 Task: Create a due date automation trigger when advanced on, the moment a card is due add fields without custom field "Resume" set to a date less than 1 working days from now.
Action: Mouse moved to (906, 274)
Screenshot: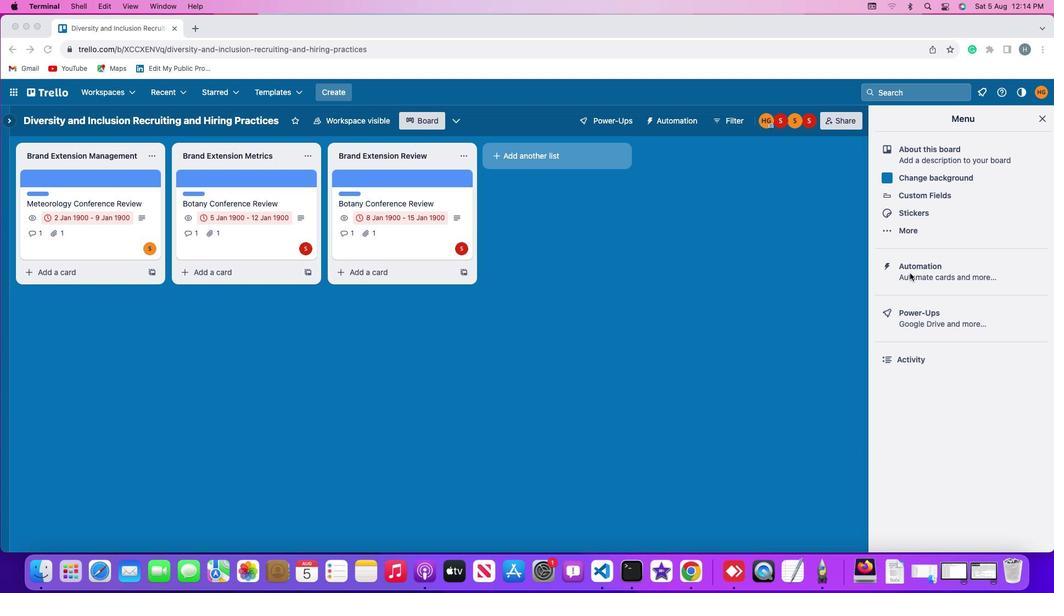
Action: Mouse pressed left at (906, 274)
Screenshot: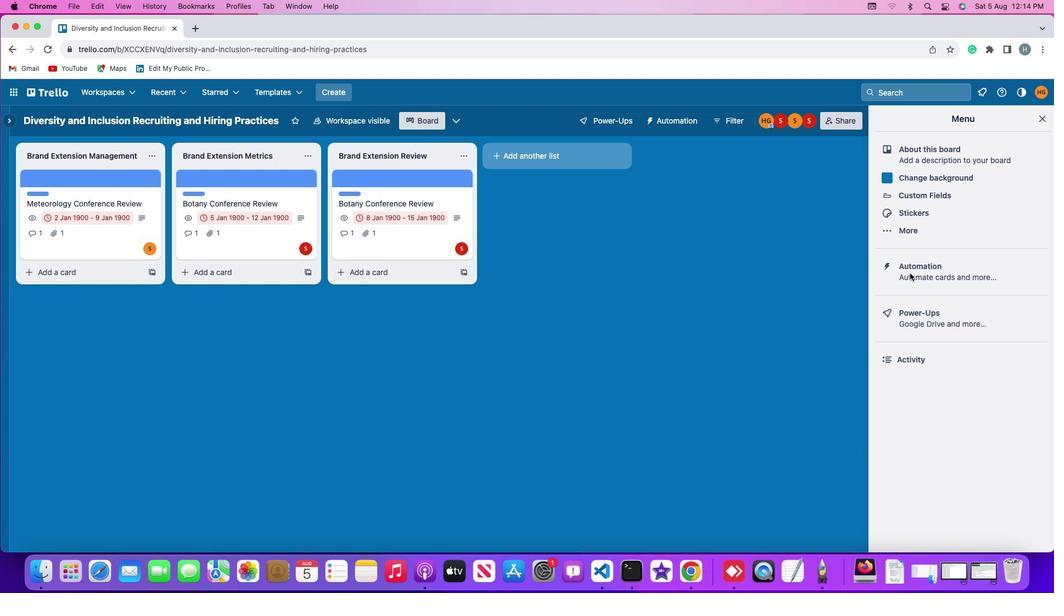 
Action: Mouse moved to (906, 274)
Screenshot: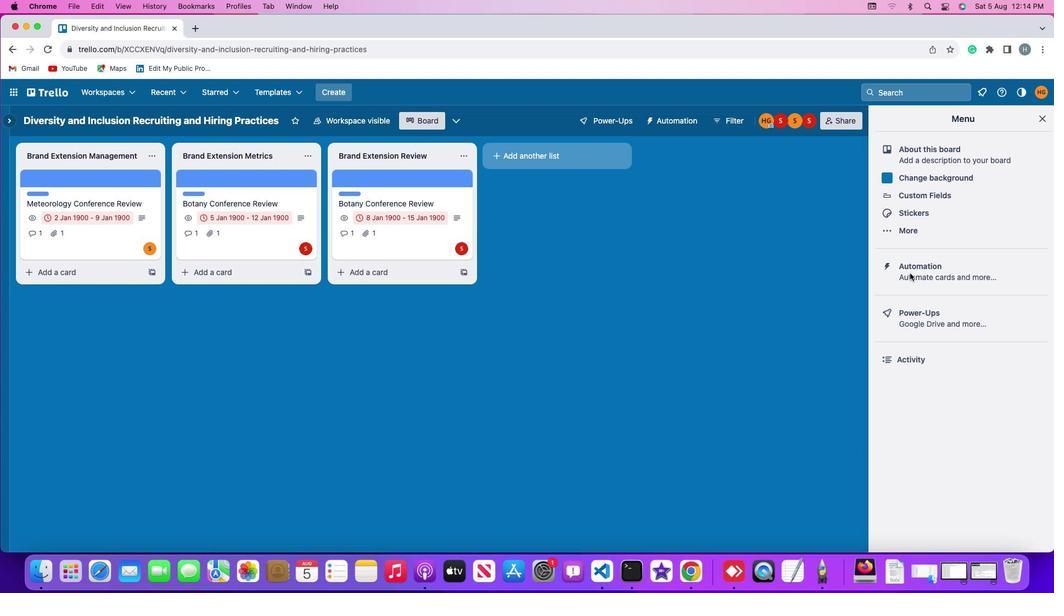 
Action: Mouse pressed left at (906, 274)
Screenshot: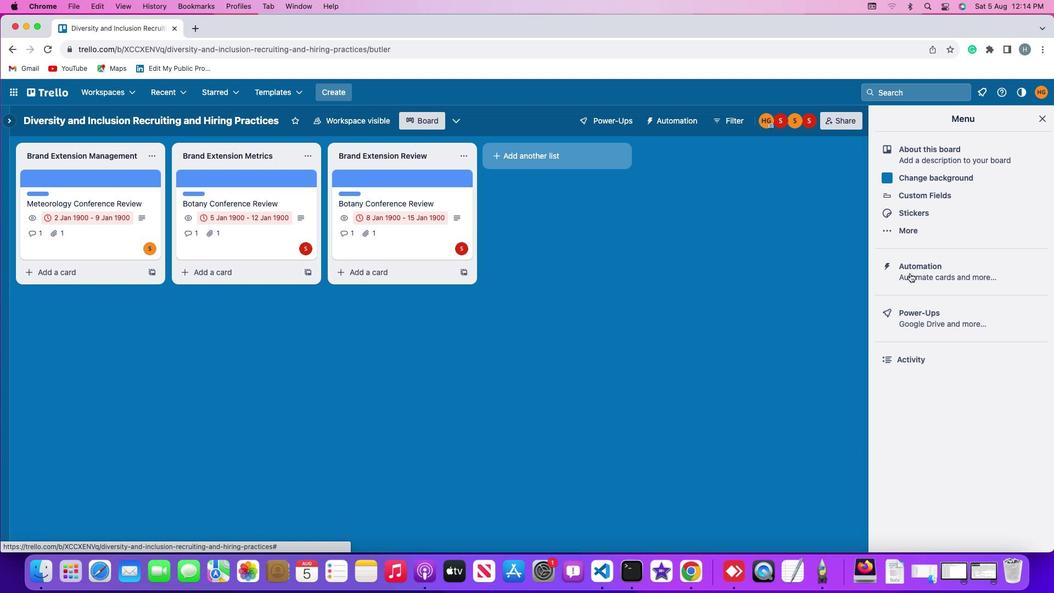 
Action: Mouse moved to (86, 263)
Screenshot: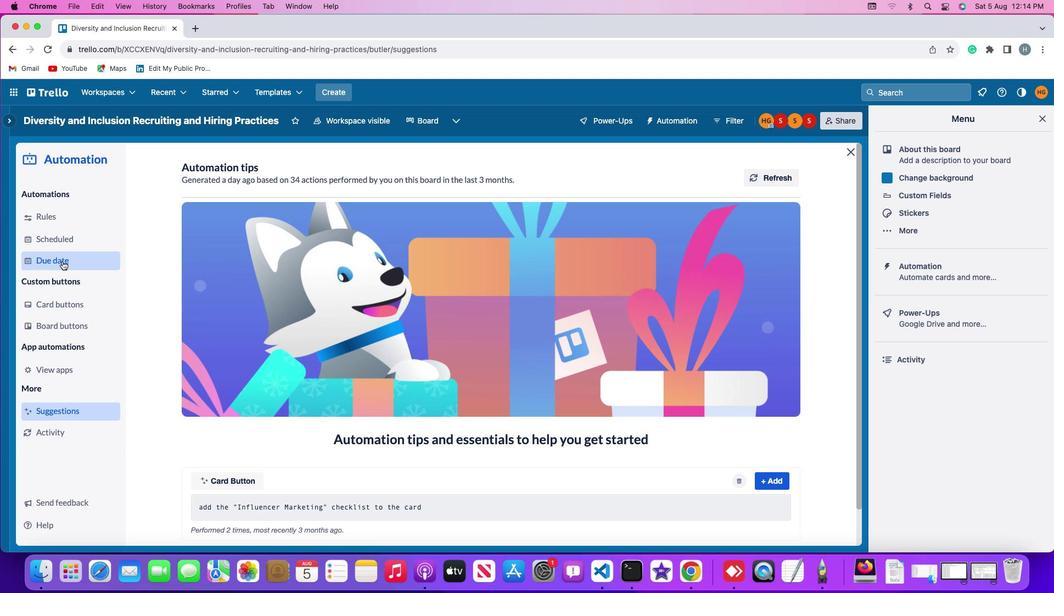 
Action: Mouse pressed left at (86, 263)
Screenshot: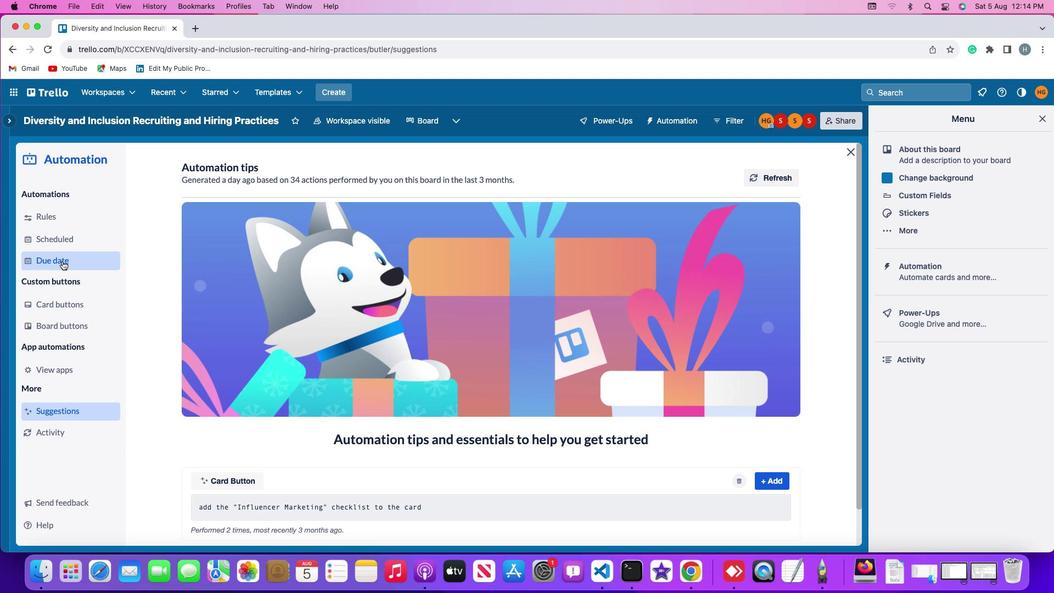 
Action: Mouse moved to (726, 166)
Screenshot: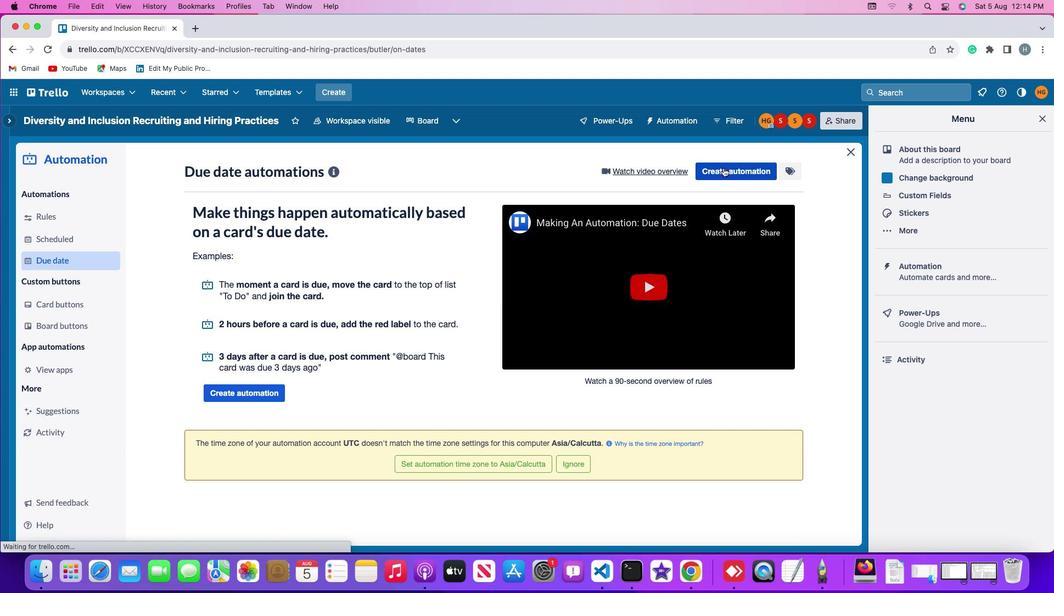 
Action: Mouse pressed left at (726, 166)
Screenshot: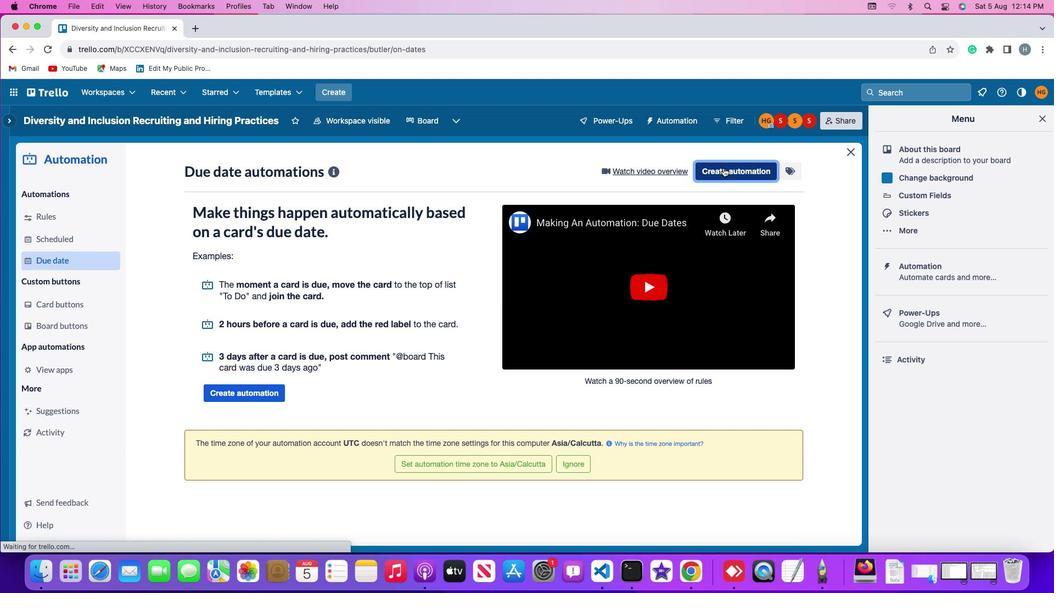 
Action: Mouse moved to (544, 278)
Screenshot: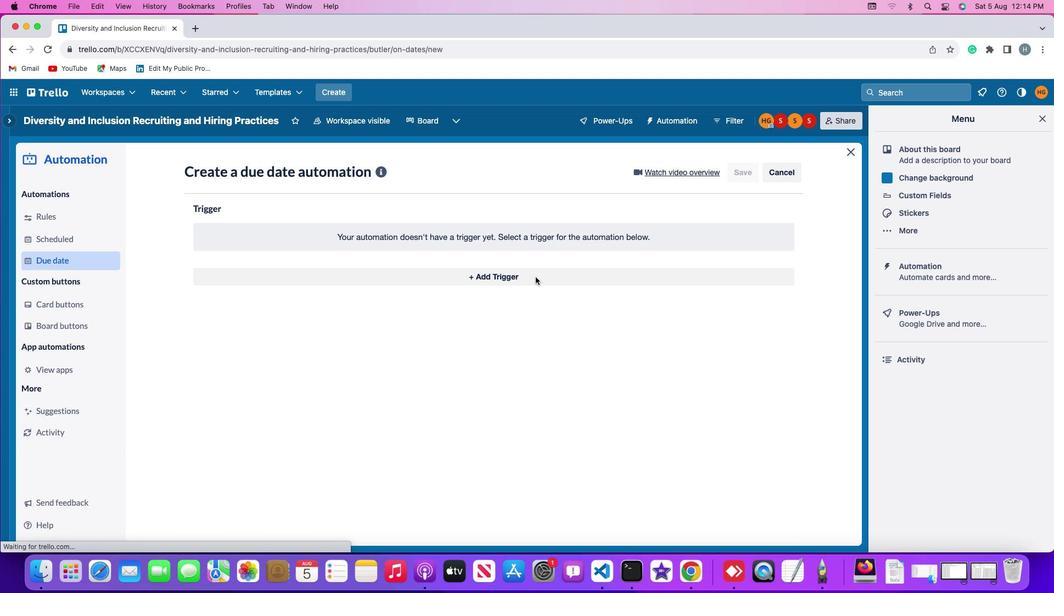 
Action: Mouse pressed left at (544, 278)
Screenshot: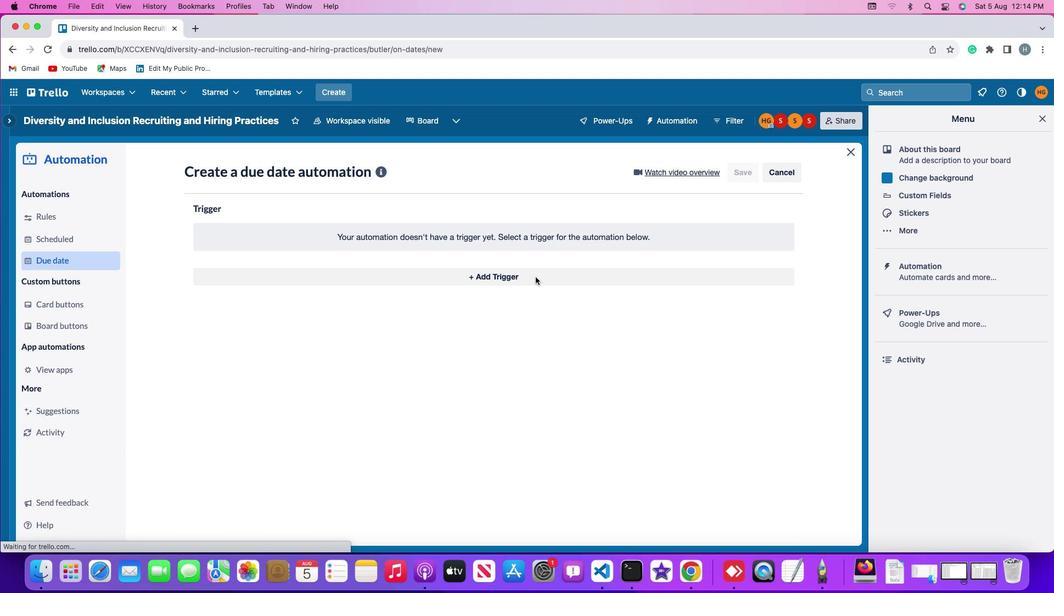 
Action: Mouse moved to (239, 407)
Screenshot: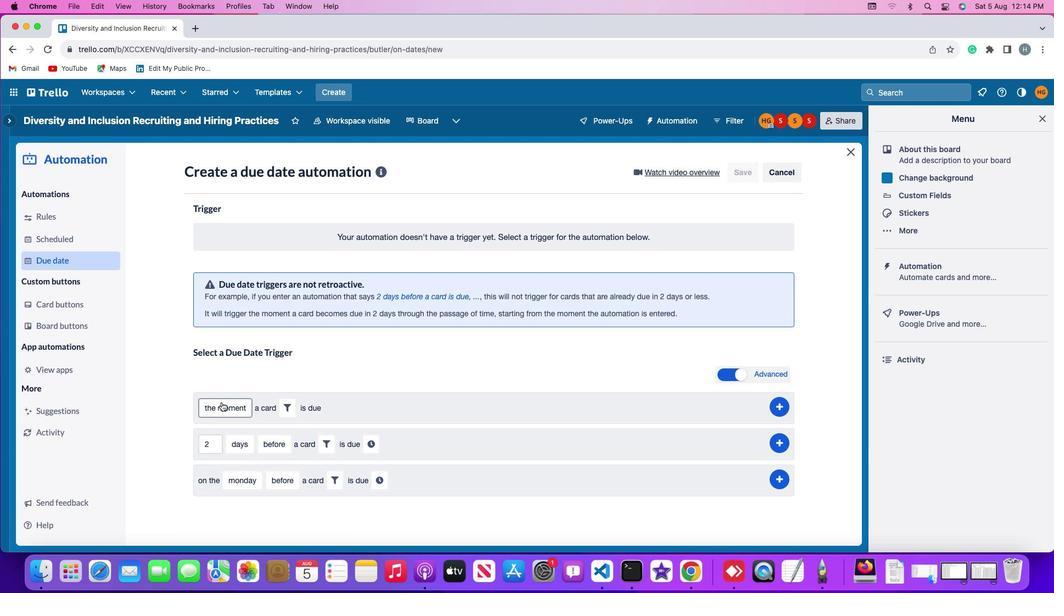 
Action: Mouse pressed left at (239, 407)
Screenshot: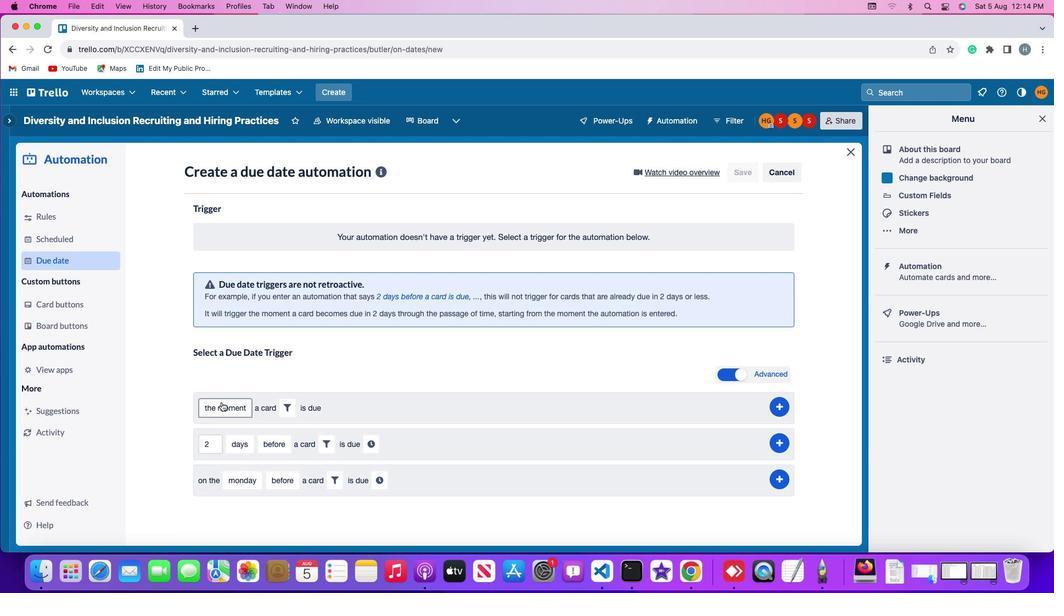 
Action: Mouse moved to (252, 432)
Screenshot: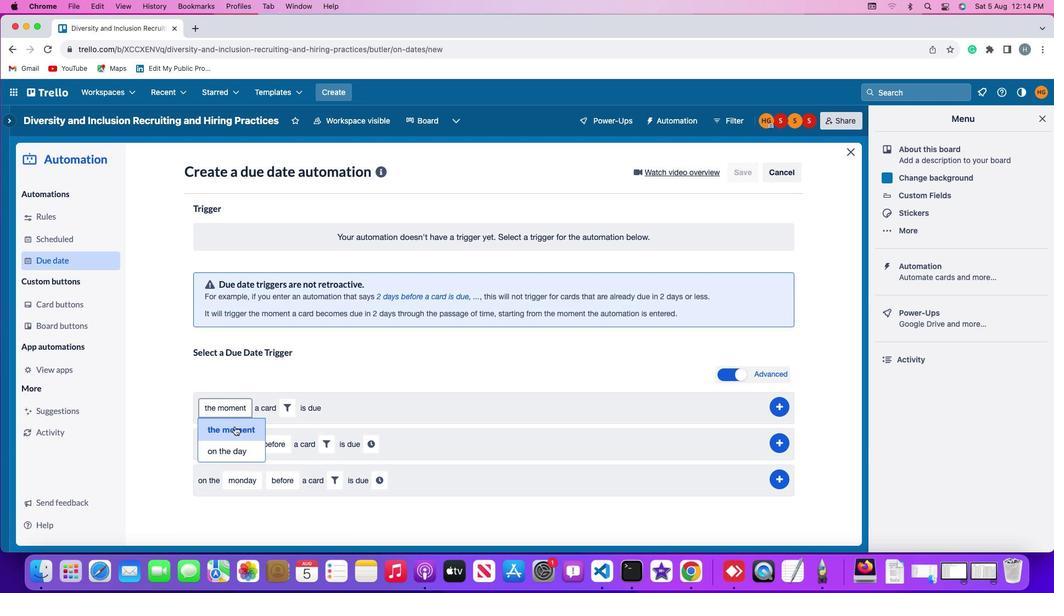 
Action: Mouse pressed left at (252, 432)
Screenshot: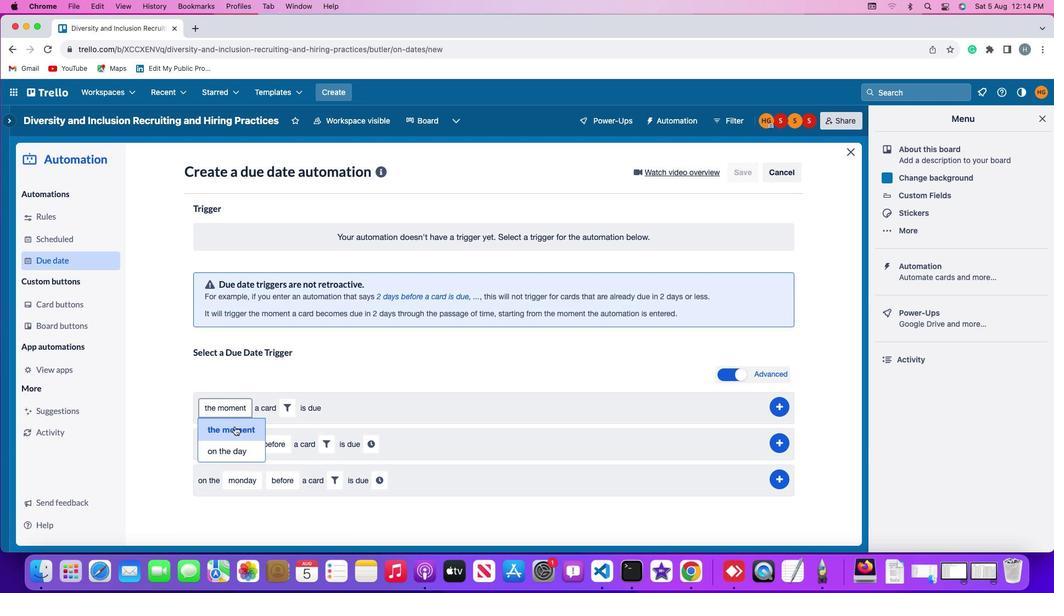 
Action: Mouse moved to (303, 418)
Screenshot: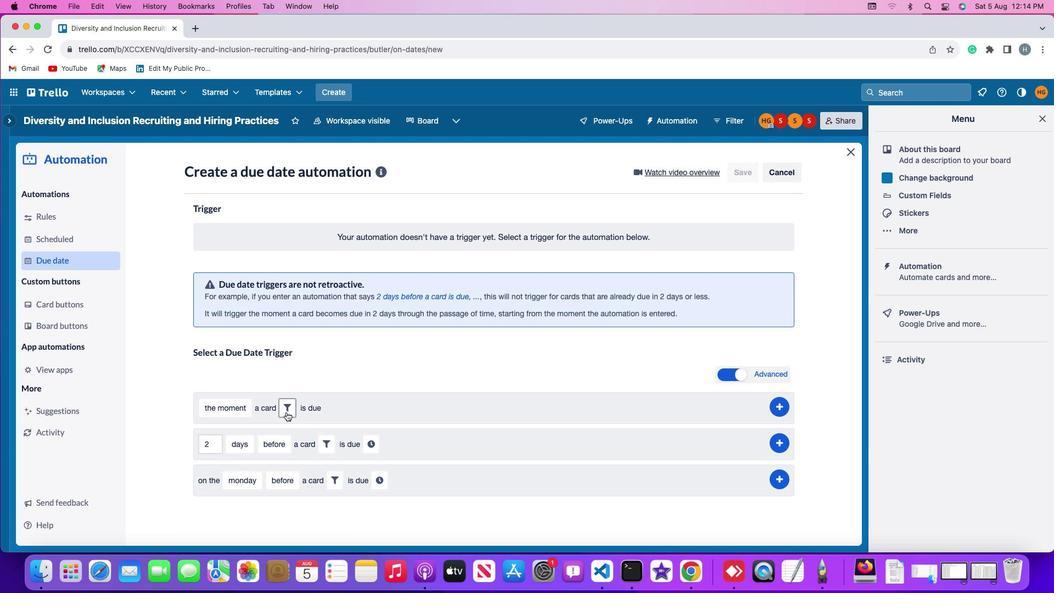 
Action: Mouse pressed left at (303, 418)
Screenshot: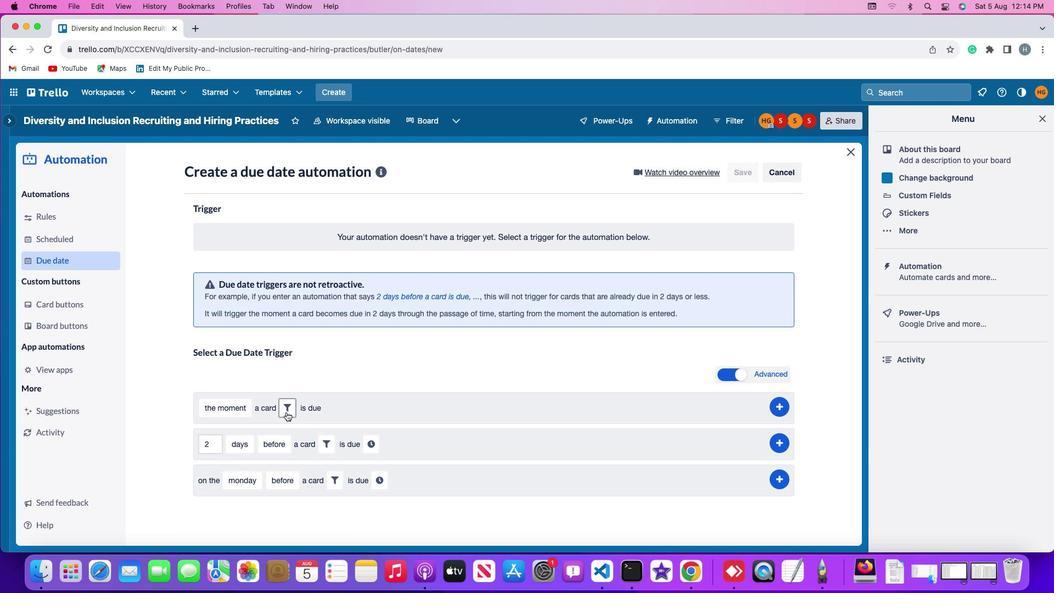
Action: Mouse moved to (476, 450)
Screenshot: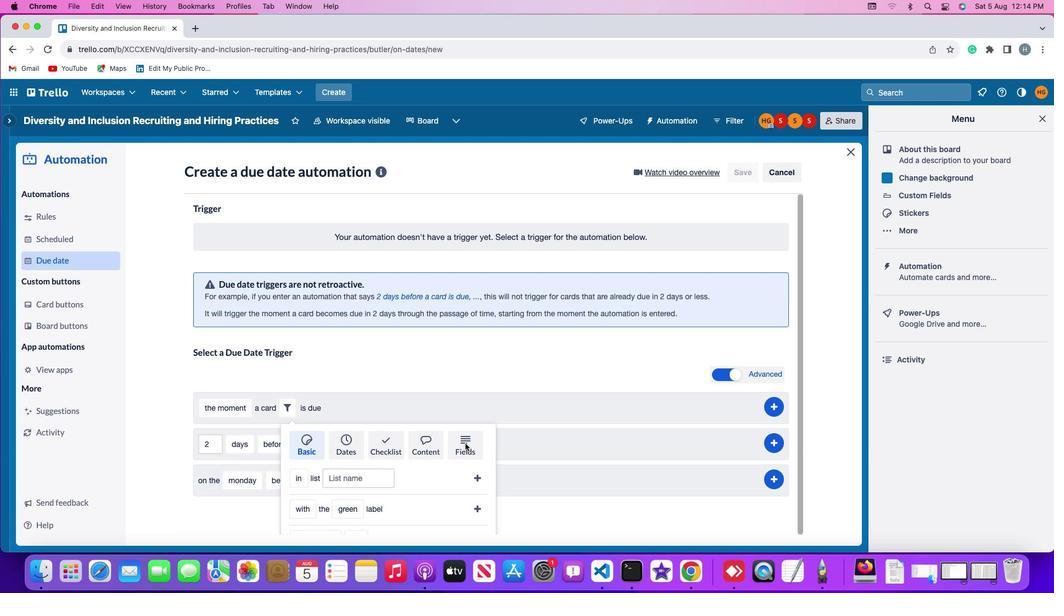 
Action: Mouse pressed left at (476, 450)
Screenshot: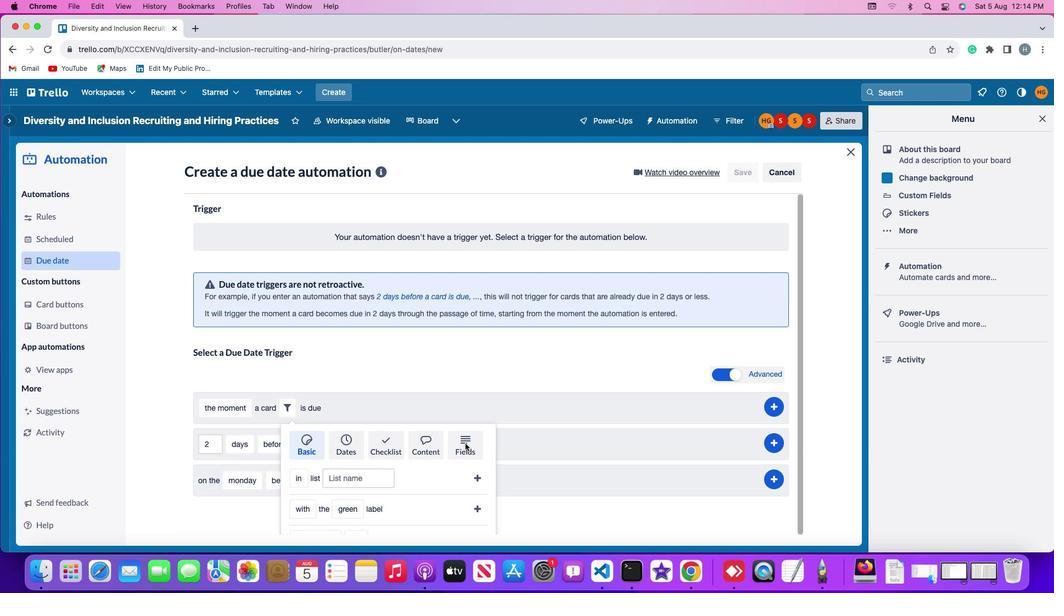 
Action: Mouse moved to (474, 453)
Screenshot: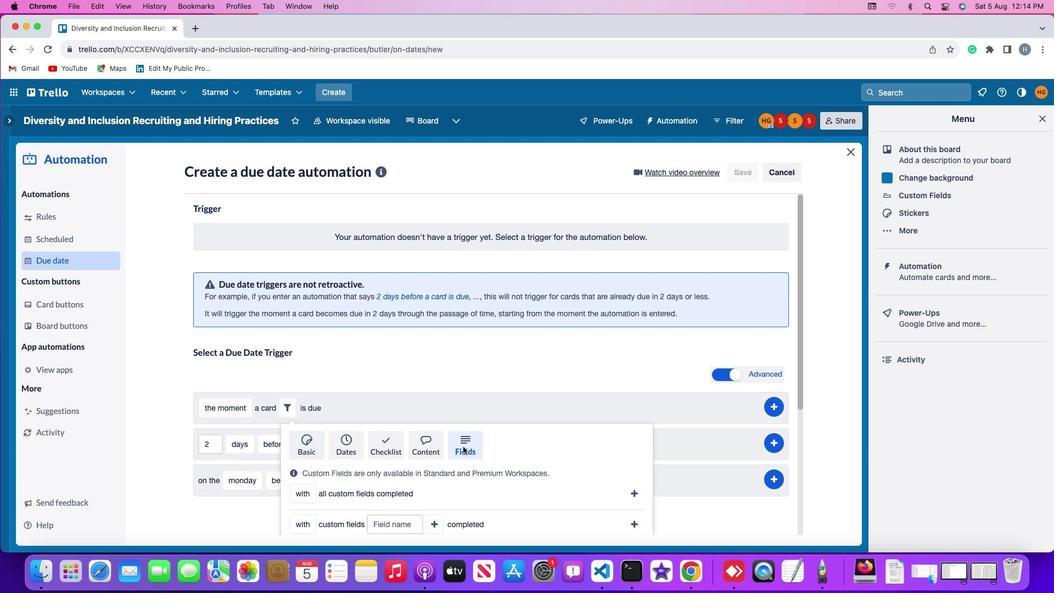
Action: Mouse scrolled (474, 453) with delta (25, -6)
Screenshot: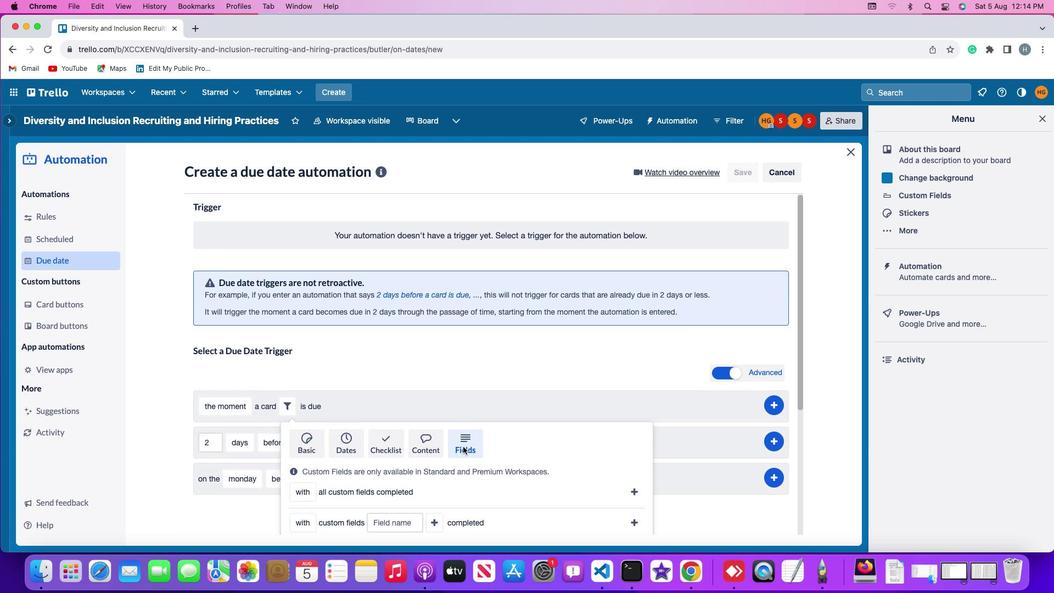 
Action: Mouse scrolled (474, 453) with delta (25, -6)
Screenshot: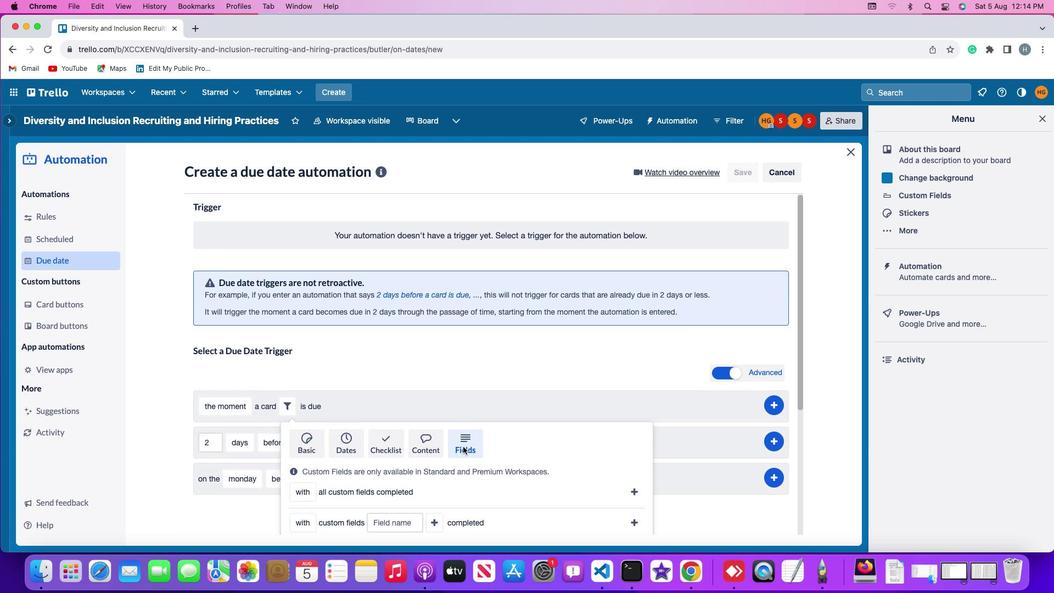 
Action: Mouse scrolled (474, 453) with delta (25, -7)
Screenshot: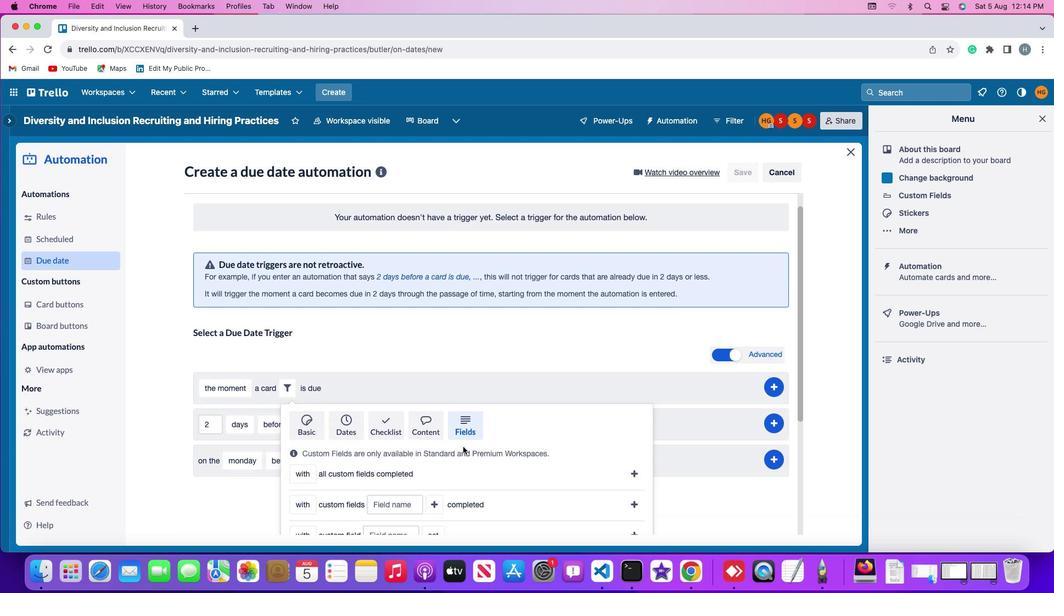 
Action: Mouse scrolled (474, 453) with delta (25, -8)
Screenshot: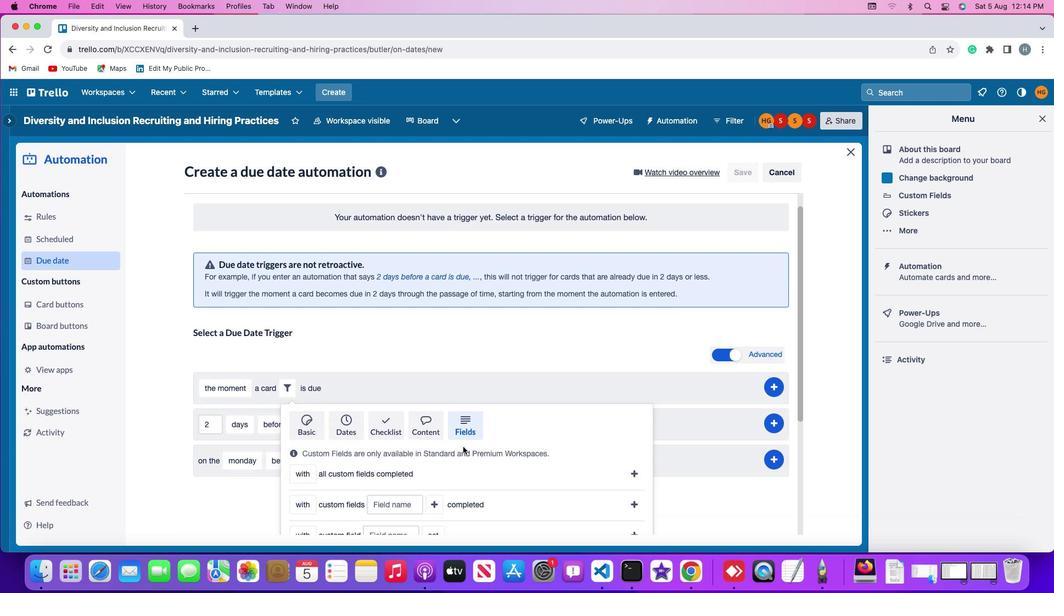 
Action: Mouse scrolled (474, 453) with delta (25, -8)
Screenshot: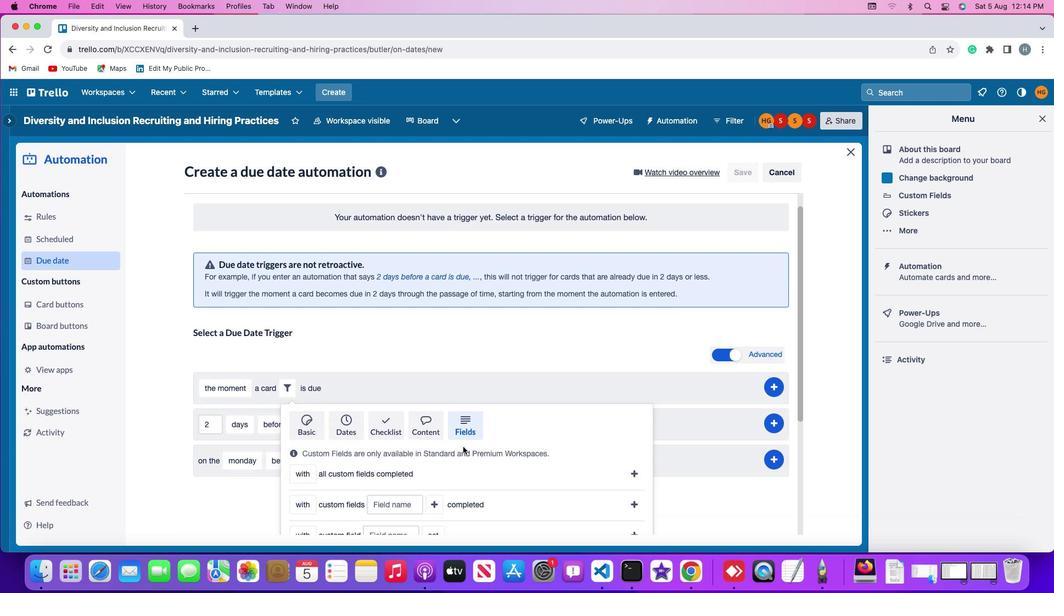 
Action: Mouse scrolled (474, 453) with delta (25, -9)
Screenshot: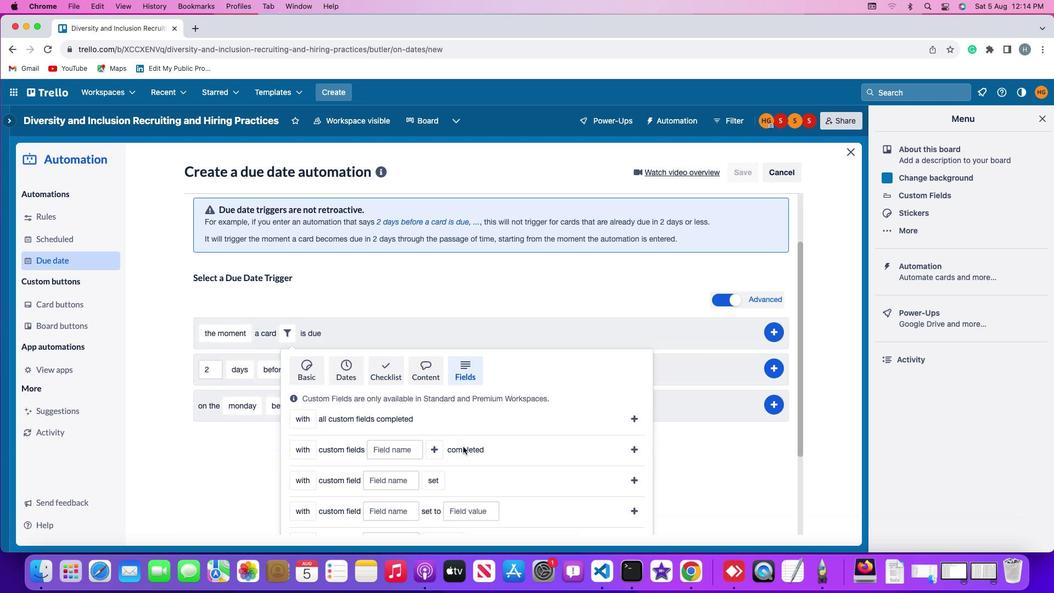 
Action: Mouse scrolled (474, 453) with delta (25, -9)
Screenshot: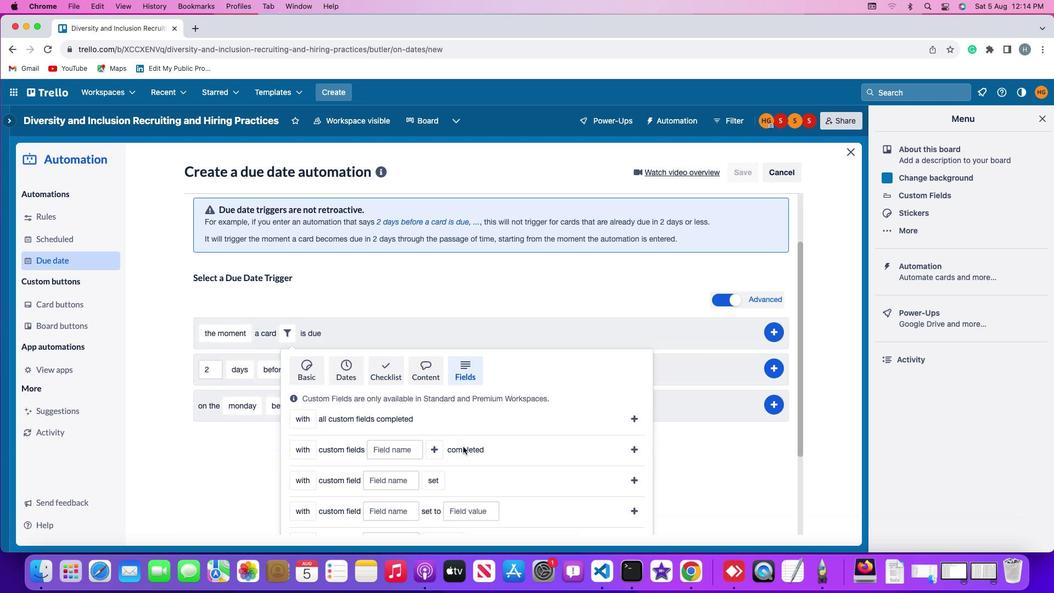 
Action: Mouse scrolled (474, 453) with delta (25, -6)
Screenshot: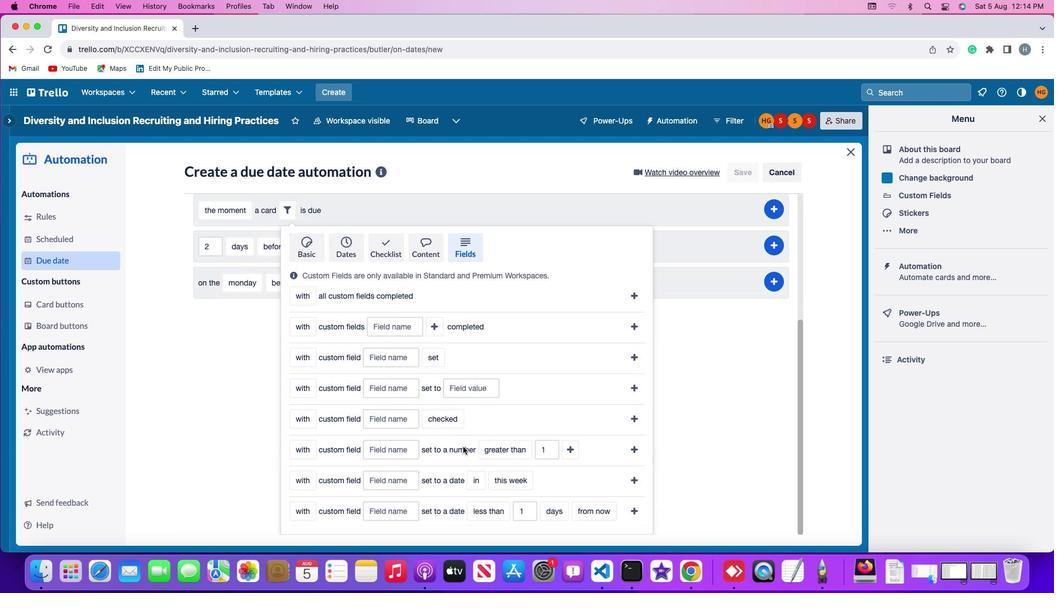 
Action: Mouse scrolled (474, 453) with delta (25, -6)
Screenshot: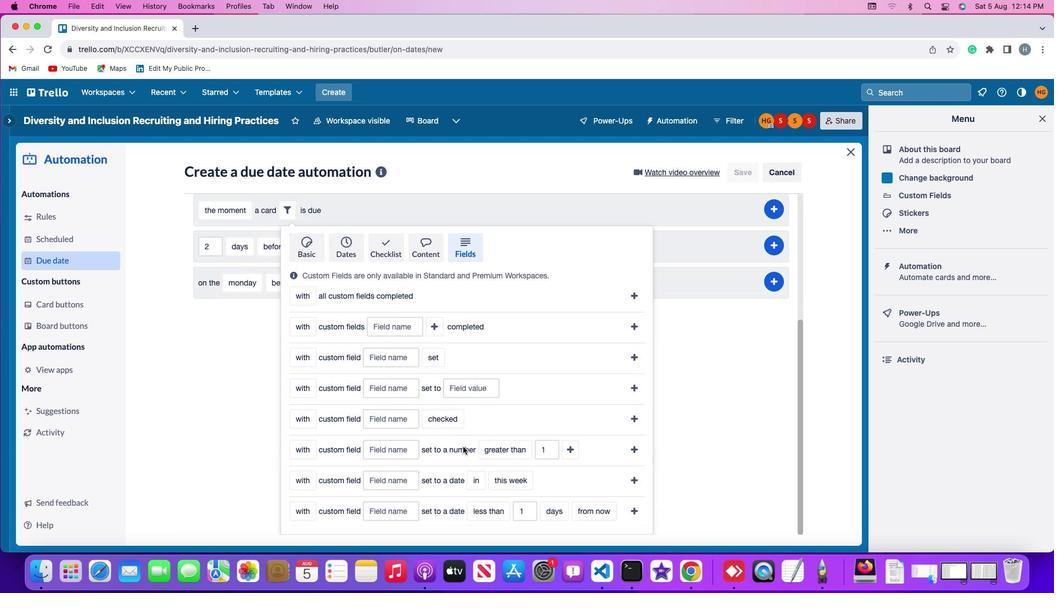 
Action: Mouse scrolled (474, 453) with delta (25, -7)
Screenshot: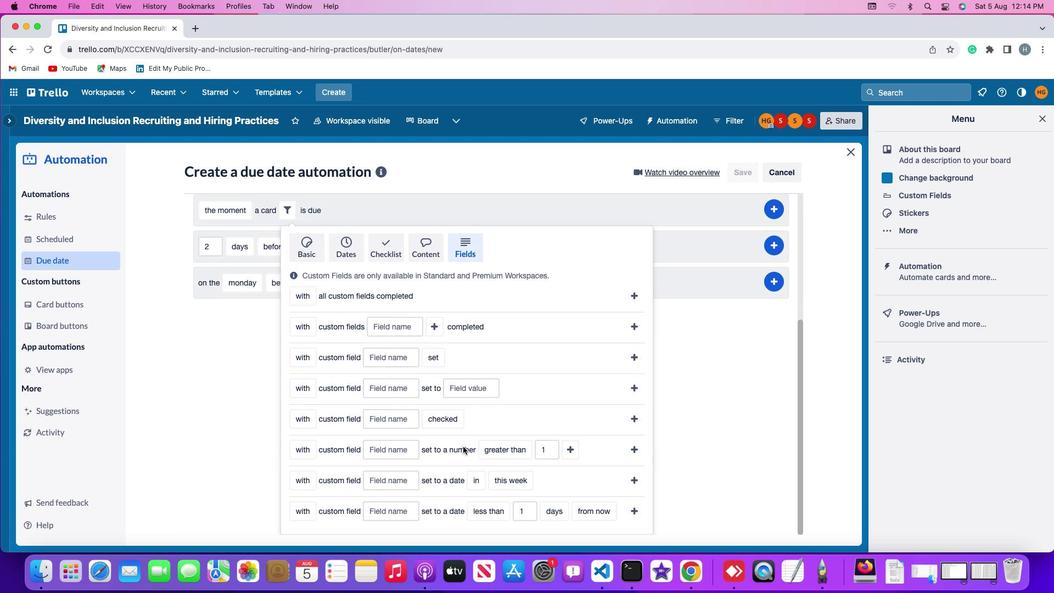 
Action: Mouse scrolled (474, 453) with delta (25, -8)
Screenshot: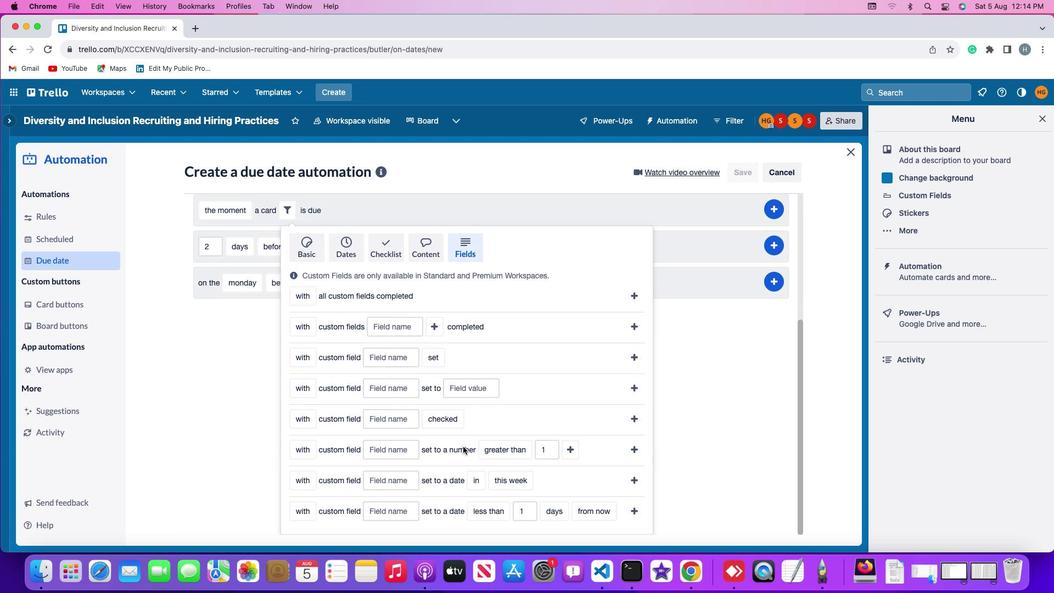
Action: Mouse moved to (315, 520)
Screenshot: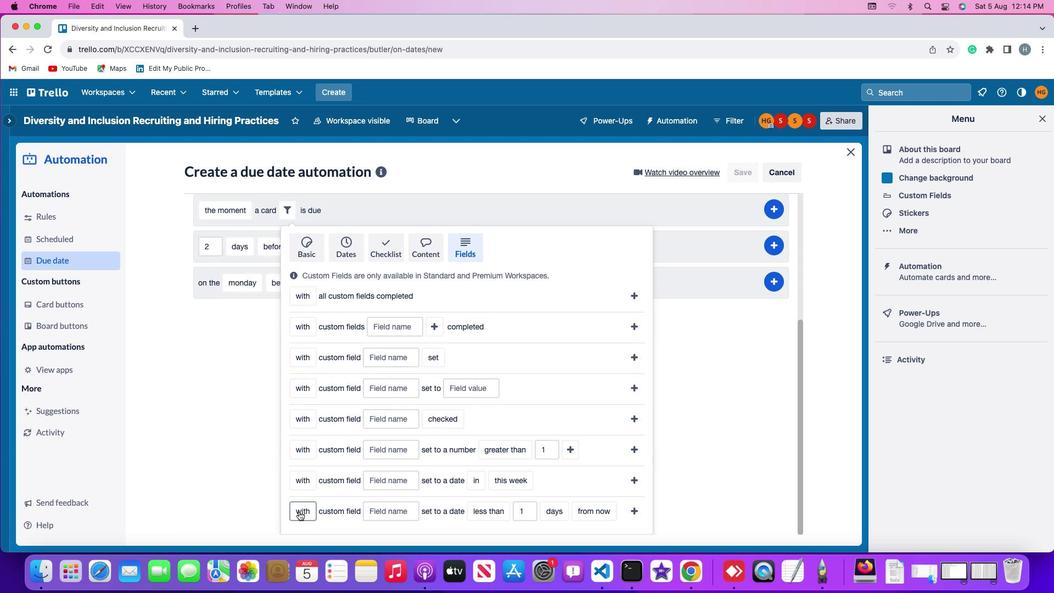 
Action: Mouse pressed left at (315, 520)
Screenshot: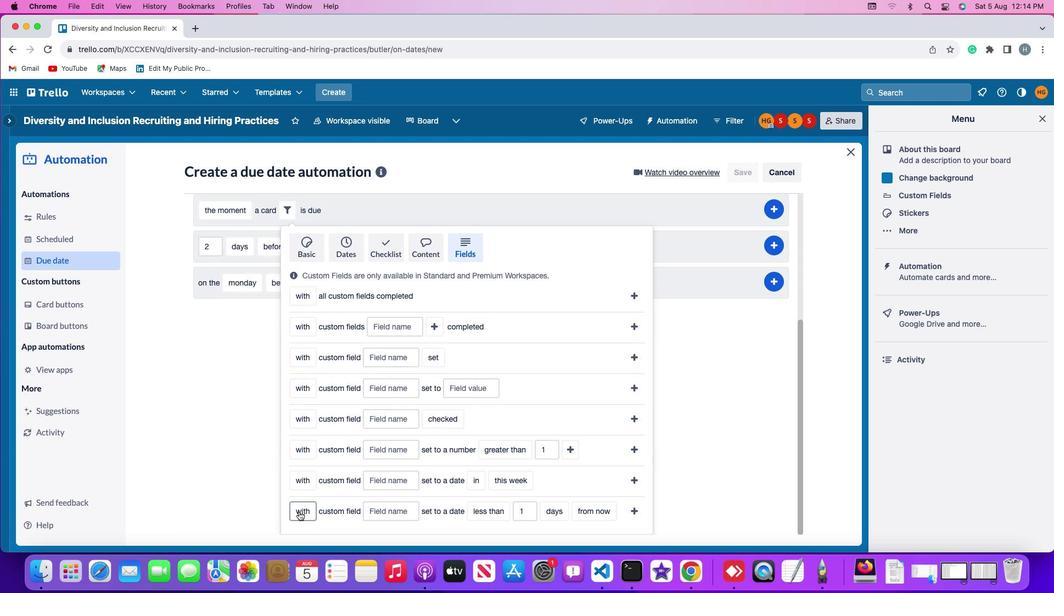 
Action: Mouse moved to (326, 498)
Screenshot: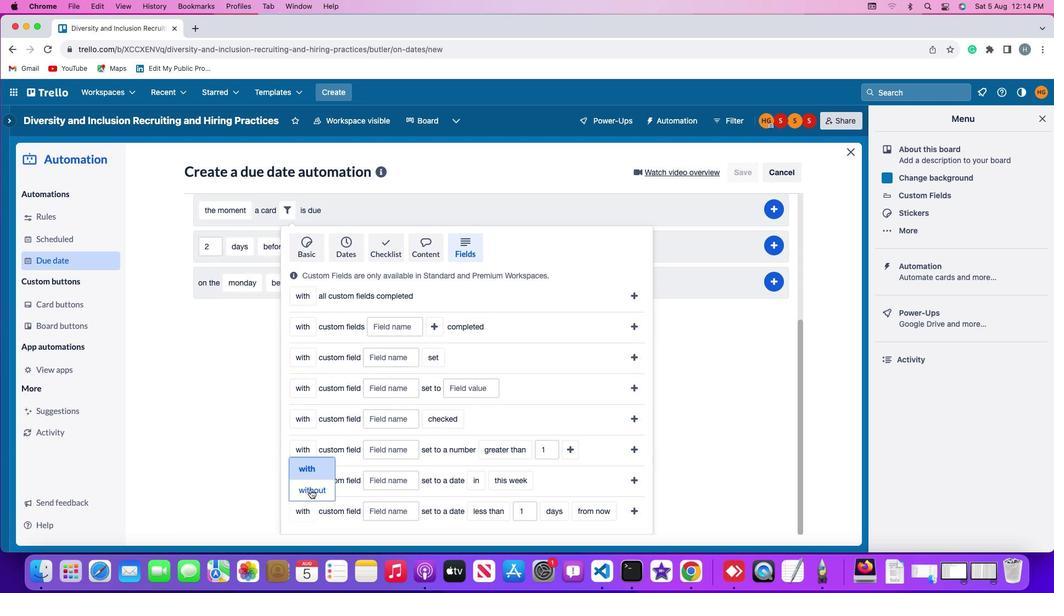 
Action: Mouse pressed left at (326, 498)
Screenshot: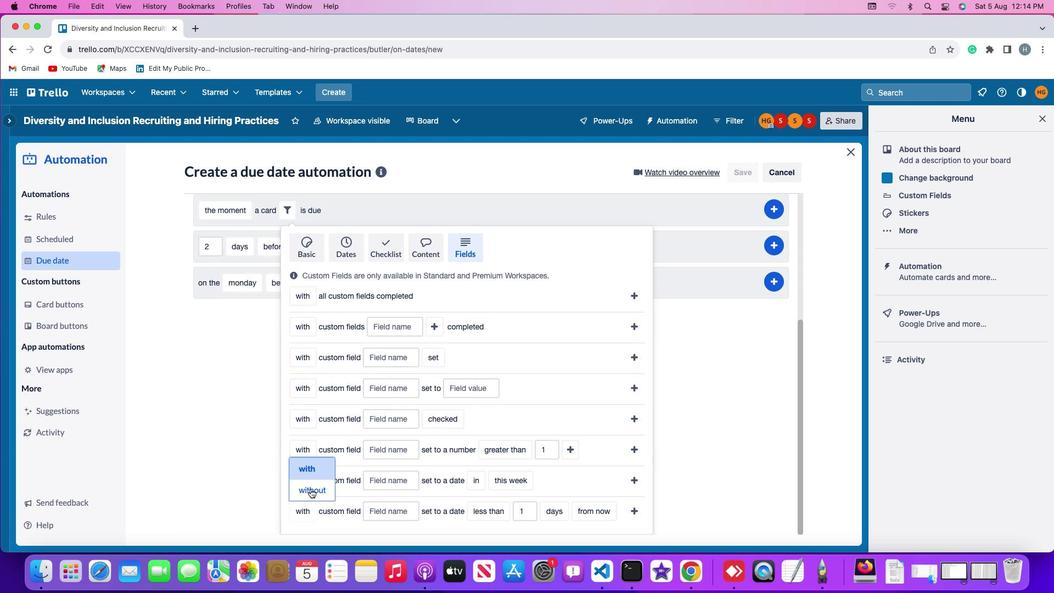 
Action: Mouse moved to (415, 521)
Screenshot: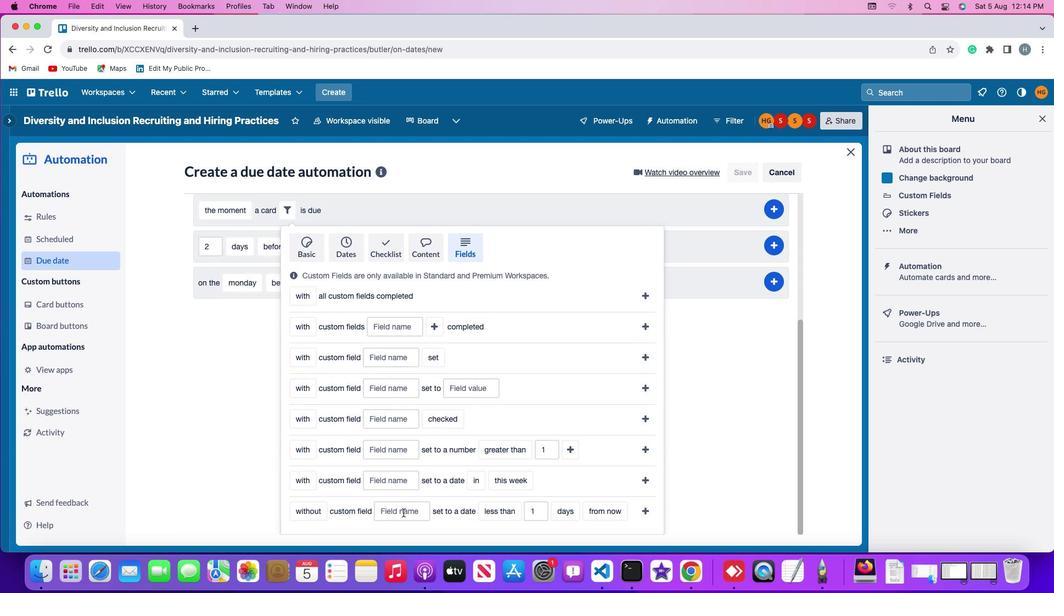 
Action: Mouse pressed left at (415, 521)
Screenshot: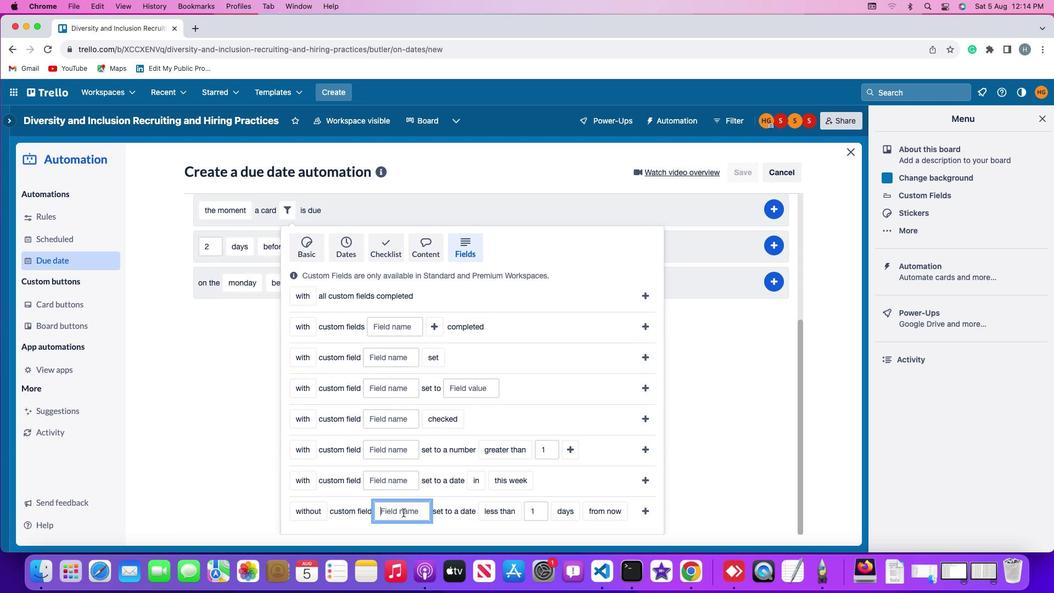 
Action: Mouse moved to (419, 520)
Screenshot: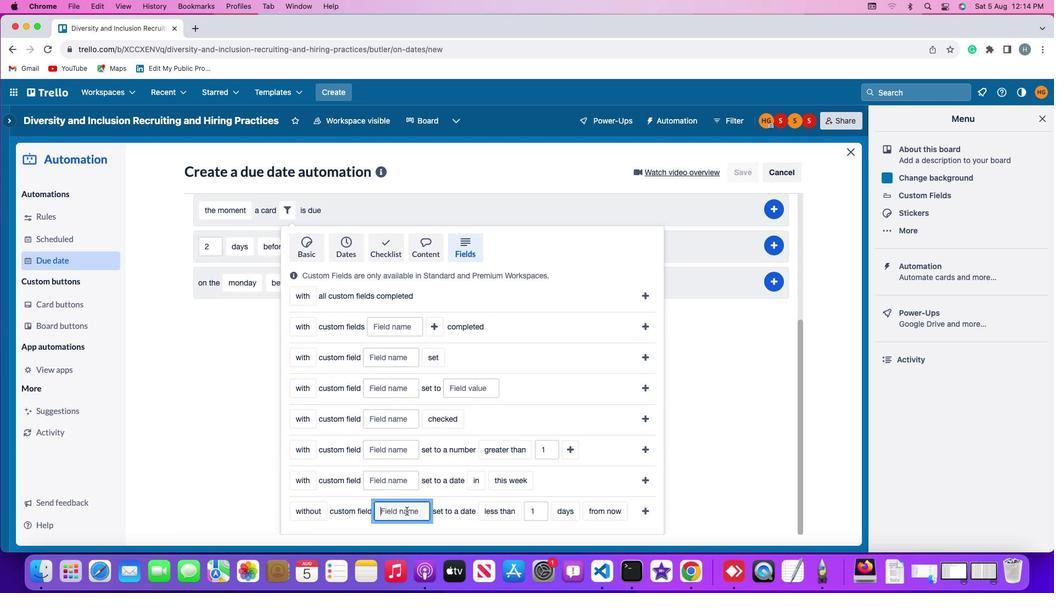 
Action: Key pressed Key.shift'R''e''s''u''m''e'
Screenshot: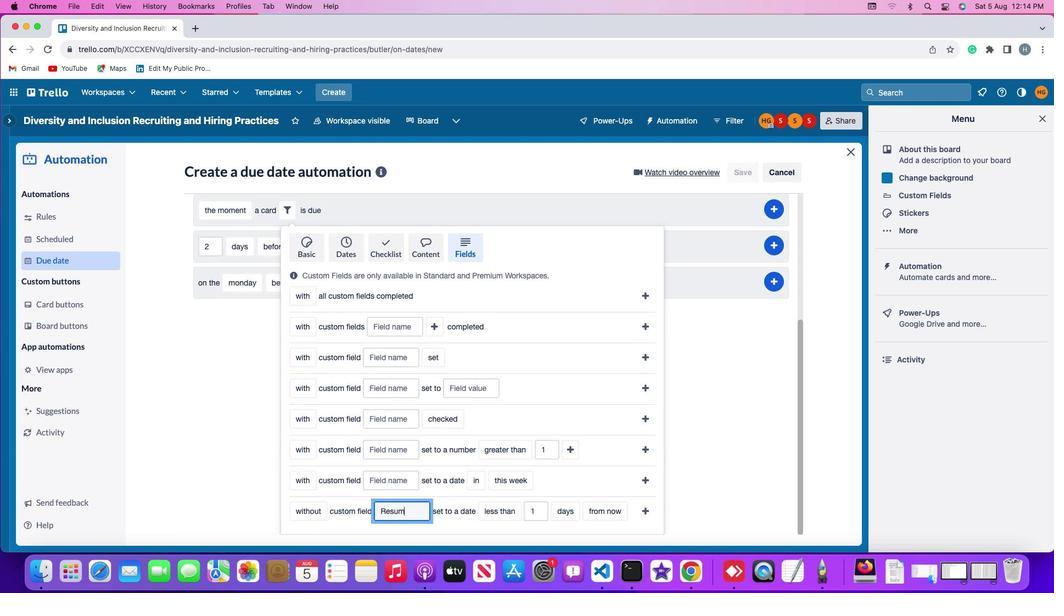 
Action: Mouse moved to (514, 512)
Screenshot: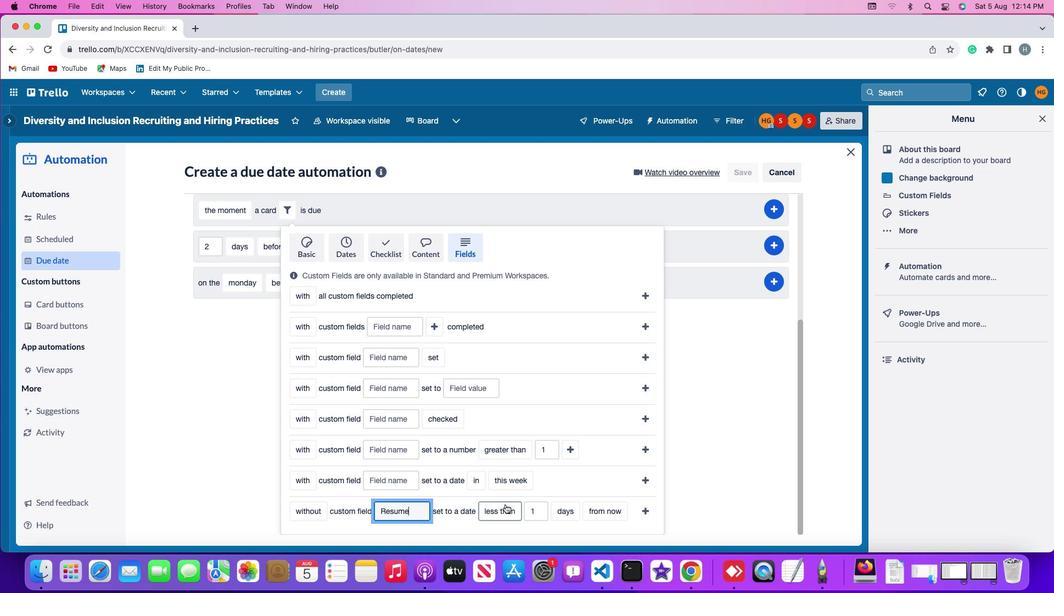
Action: Mouse pressed left at (514, 512)
Screenshot: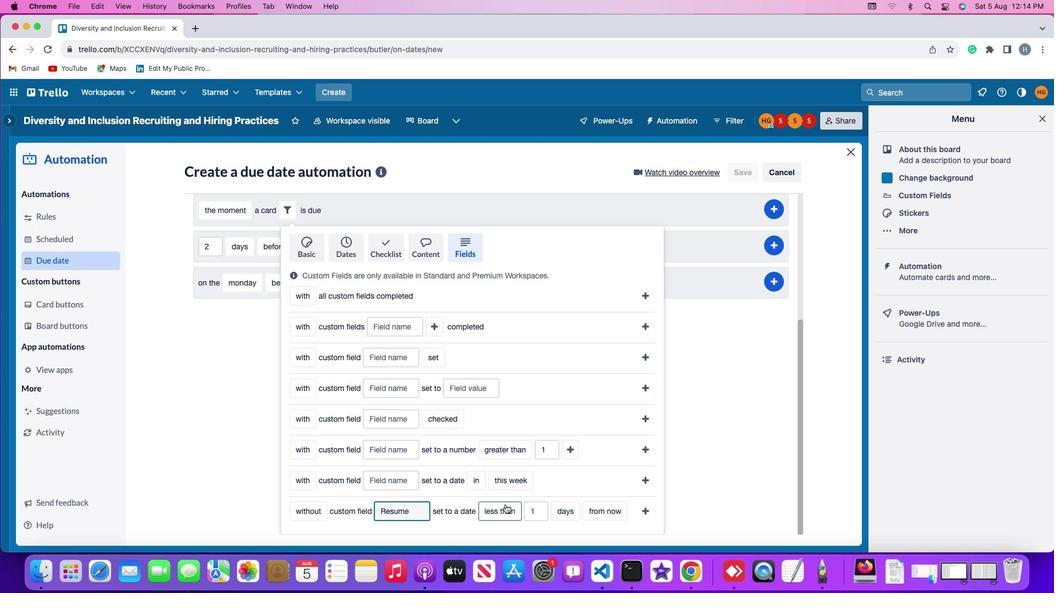
Action: Mouse moved to (523, 445)
Screenshot: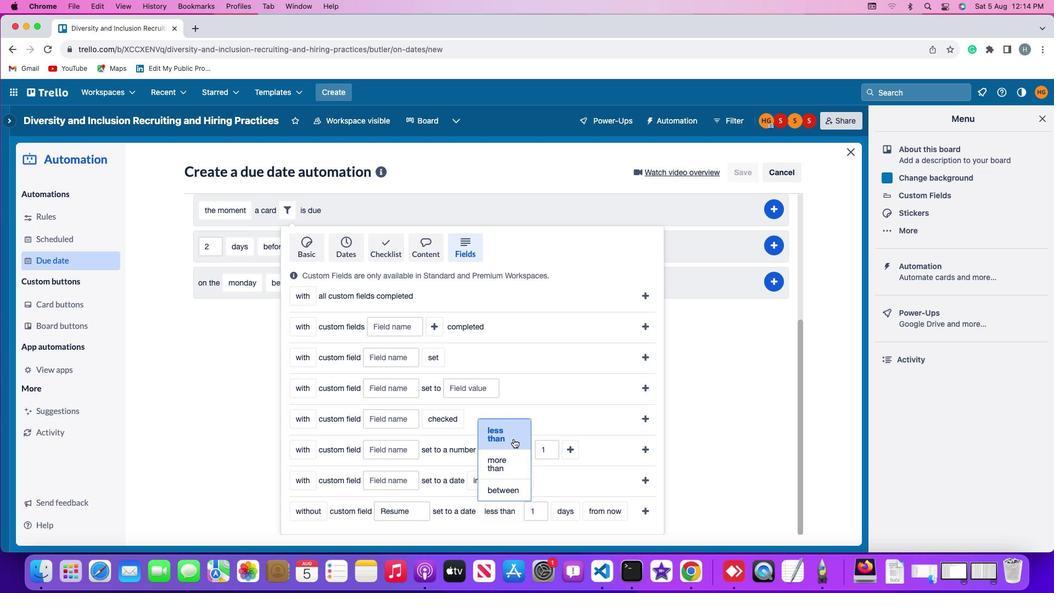 
Action: Mouse pressed left at (523, 445)
Screenshot: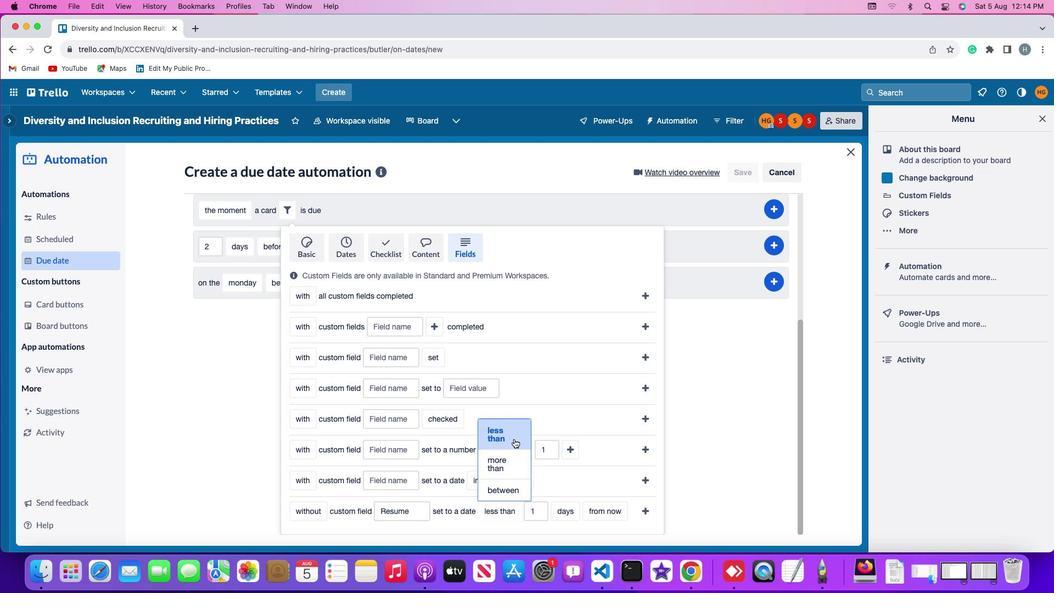 
Action: Mouse moved to (549, 521)
Screenshot: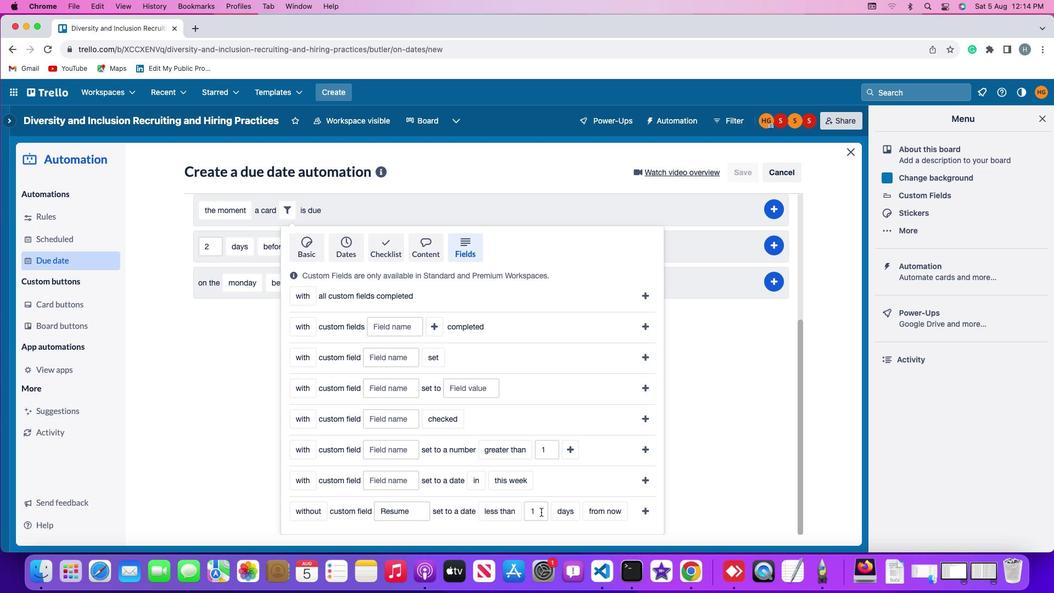 
Action: Mouse pressed left at (549, 521)
Screenshot: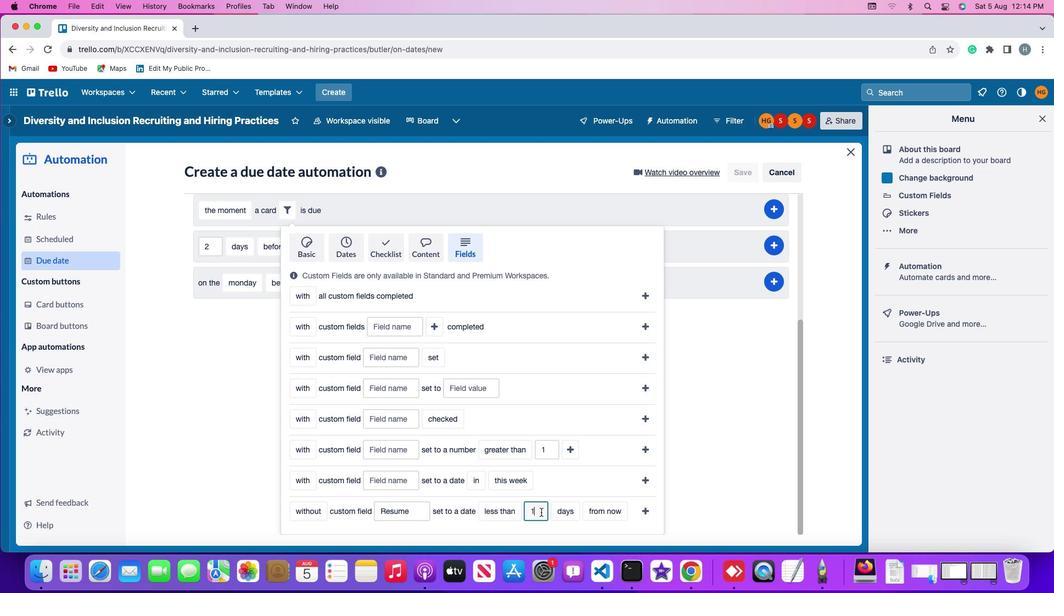 
Action: Mouse moved to (549, 520)
Screenshot: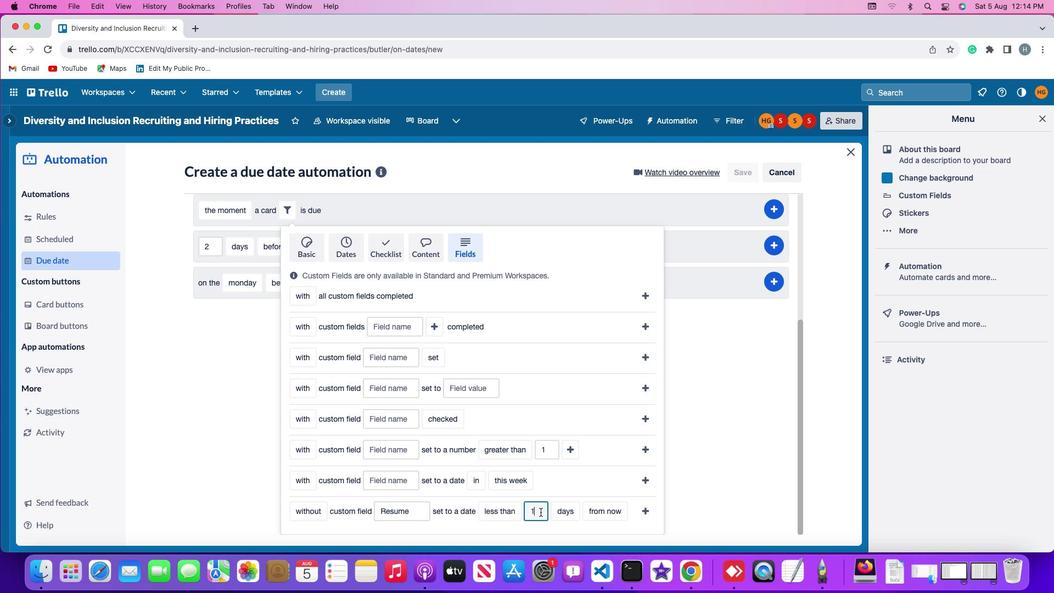 
Action: Key pressed Key.backspace
Screenshot: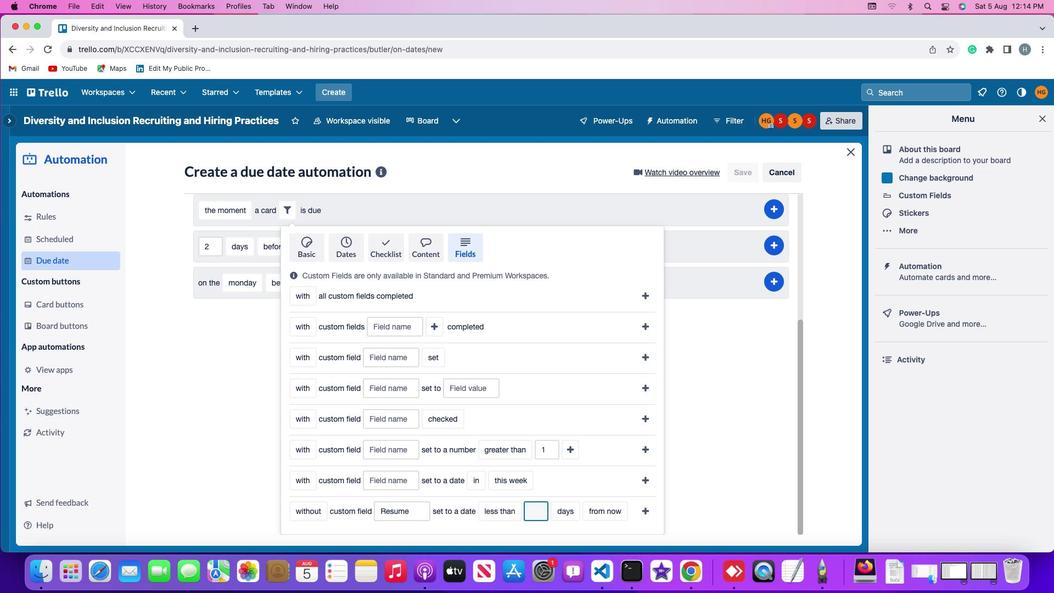 
Action: Mouse moved to (548, 520)
Screenshot: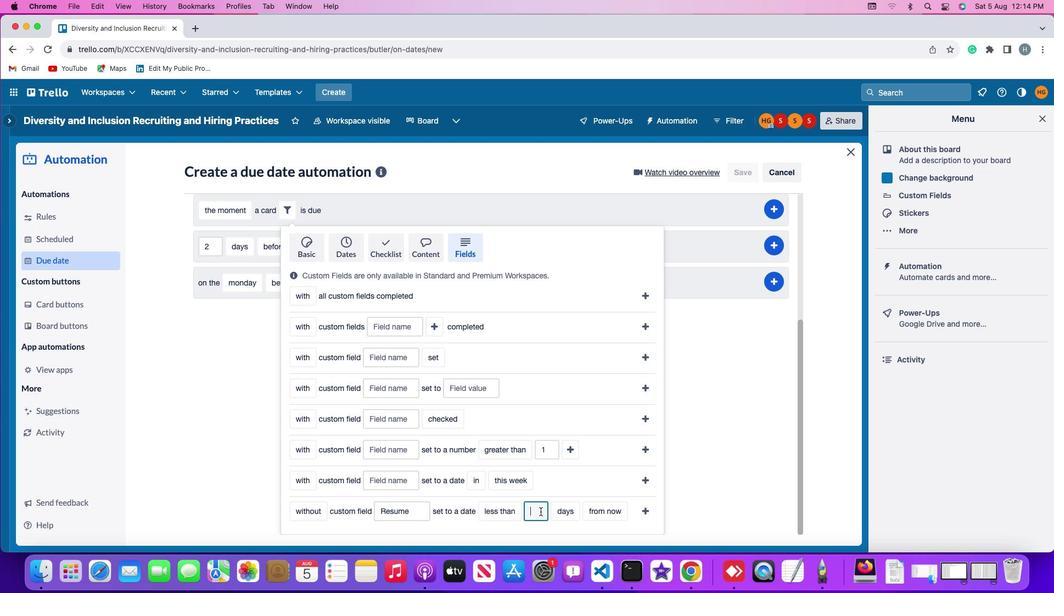 
Action: Key pressed '1'
Screenshot: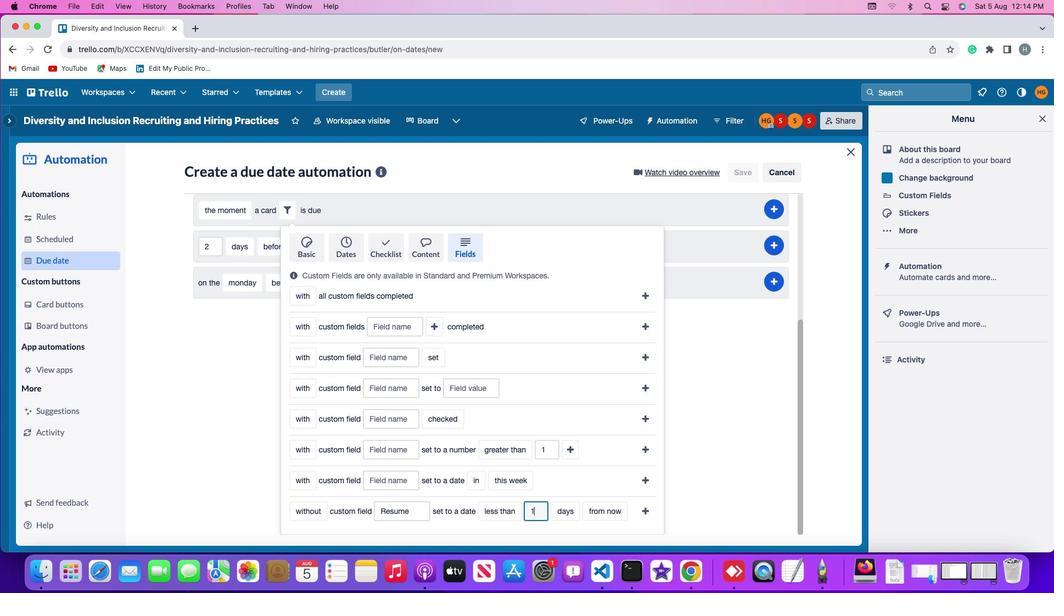 
Action: Mouse moved to (564, 520)
Screenshot: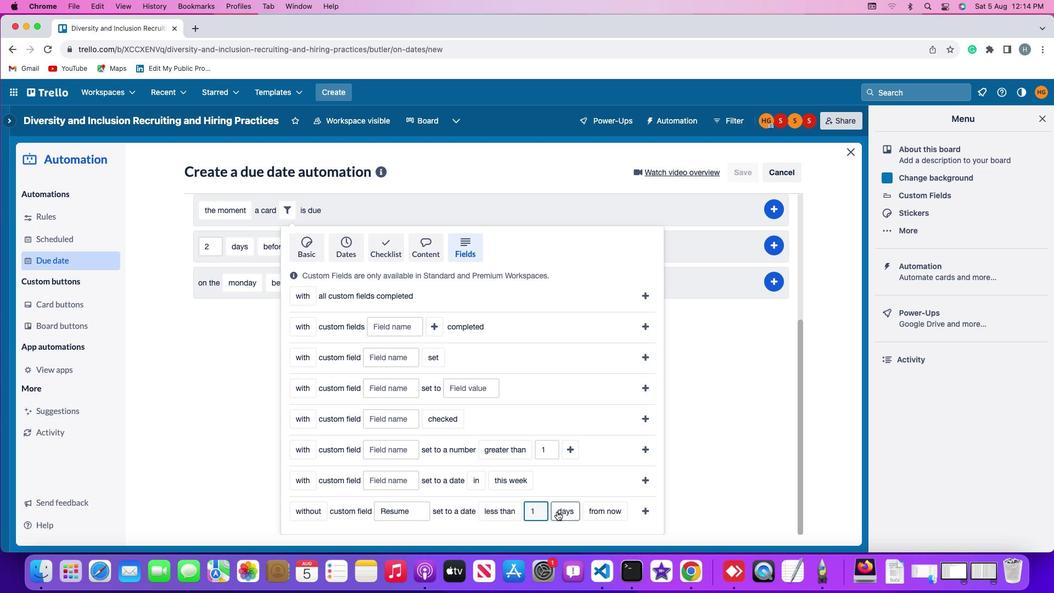
Action: Mouse pressed left at (564, 520)
Screenshot: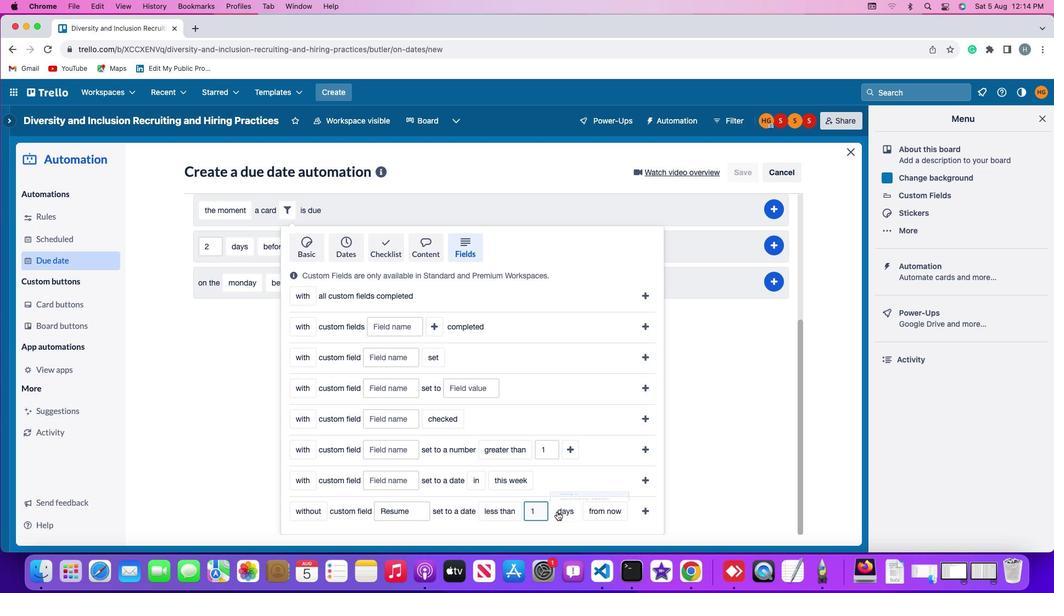 
Action: Mouse moved to (580, 498)
Screenshot: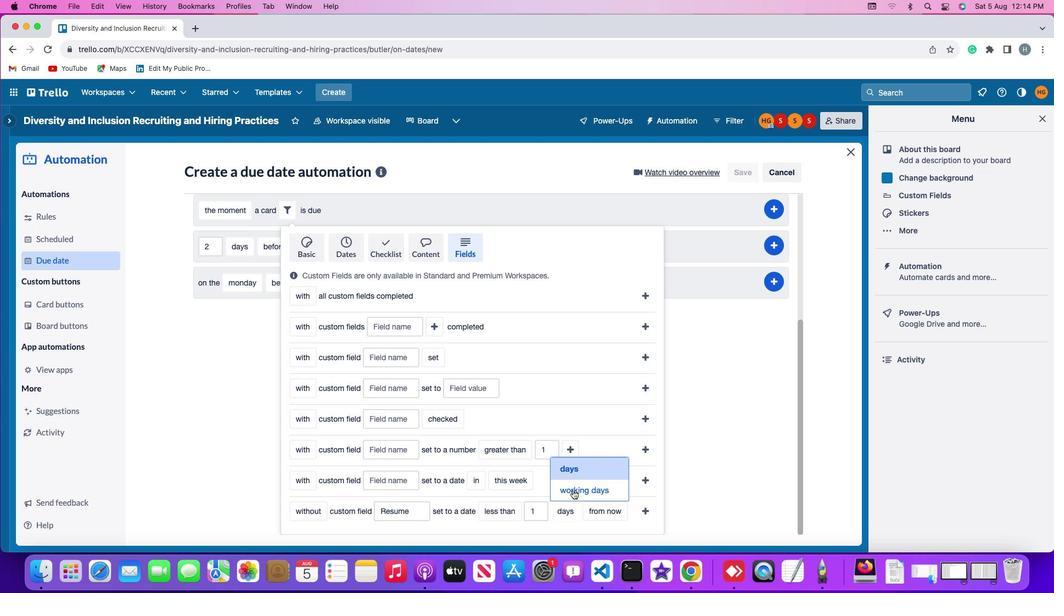 
Action: Mouse pressed left at (580, 498)
Screenshot: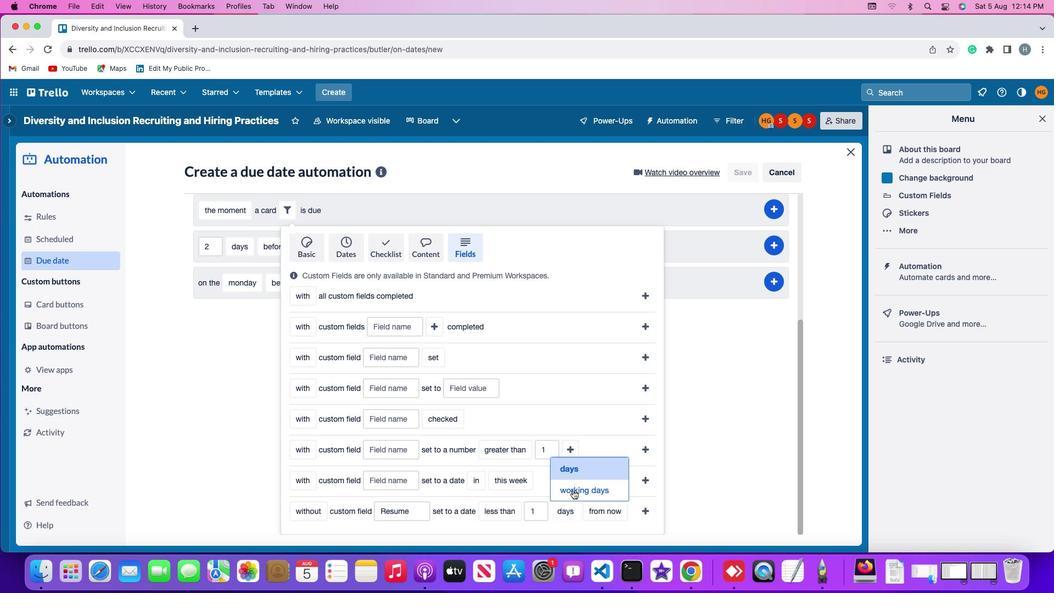 
Action: Mouse moved to (635, 517)
Screenshot: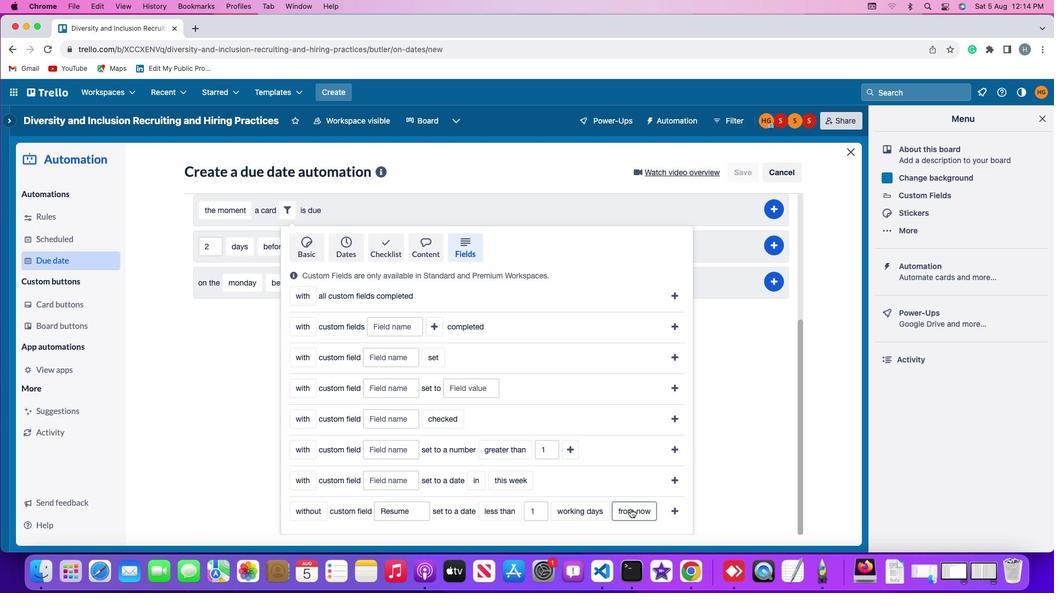
Action: Mouse pressed left at (635, 517)
Screenshot: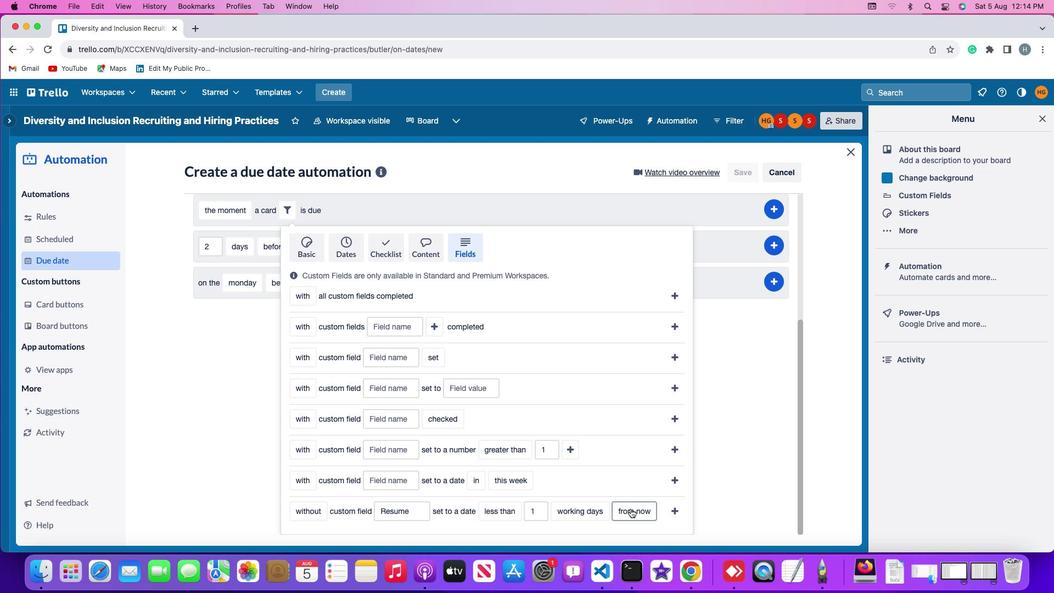 
Action: Mouse moved to (648, 472)
Screenshot: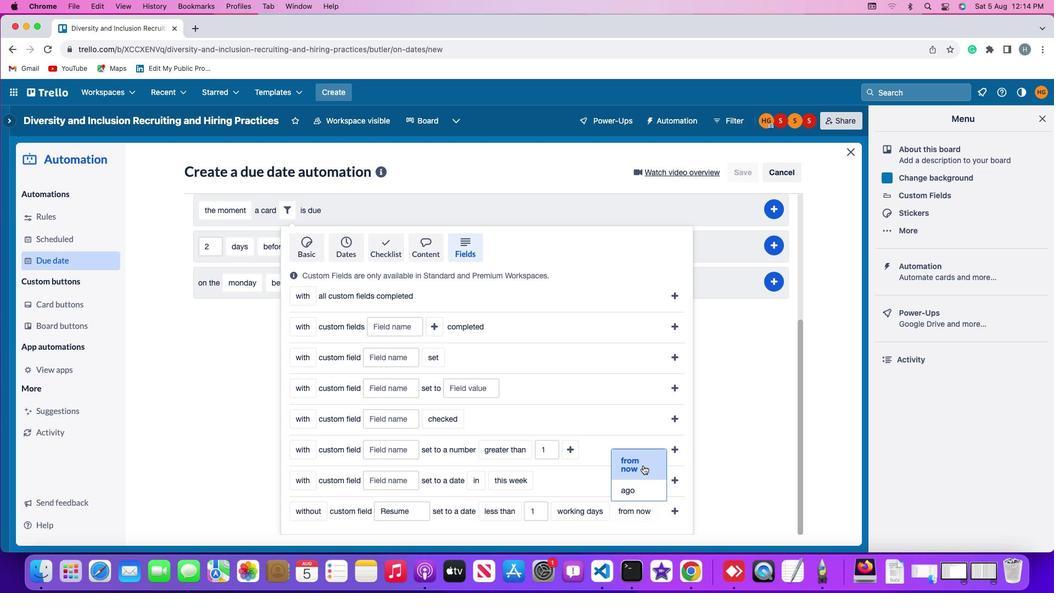 
Action: Mouse pressed left at (648, 472)
Screenshot: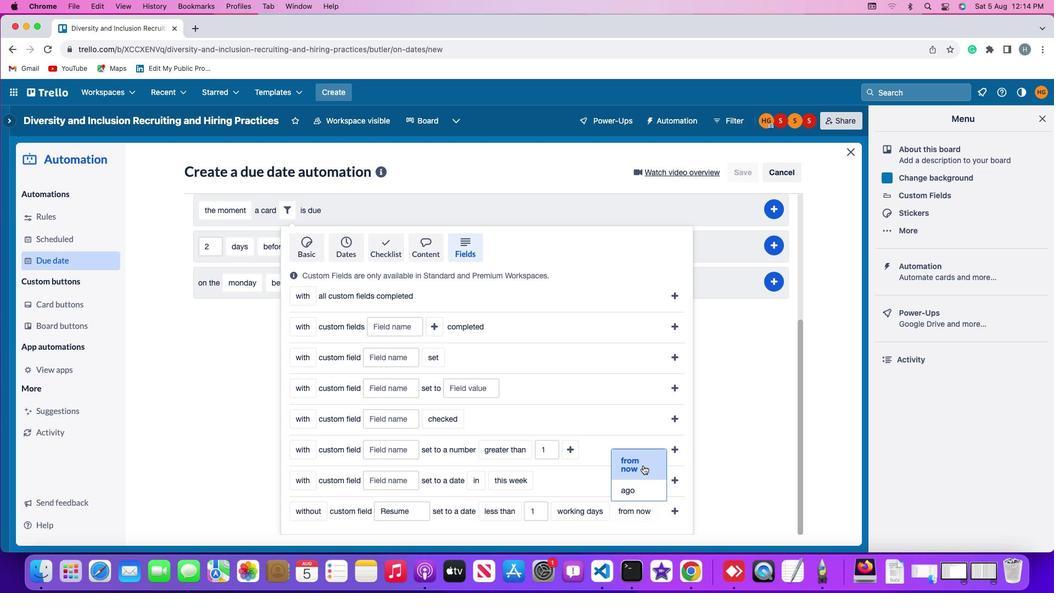 
Action: Mouse moved to (673, 520)
Screenshot: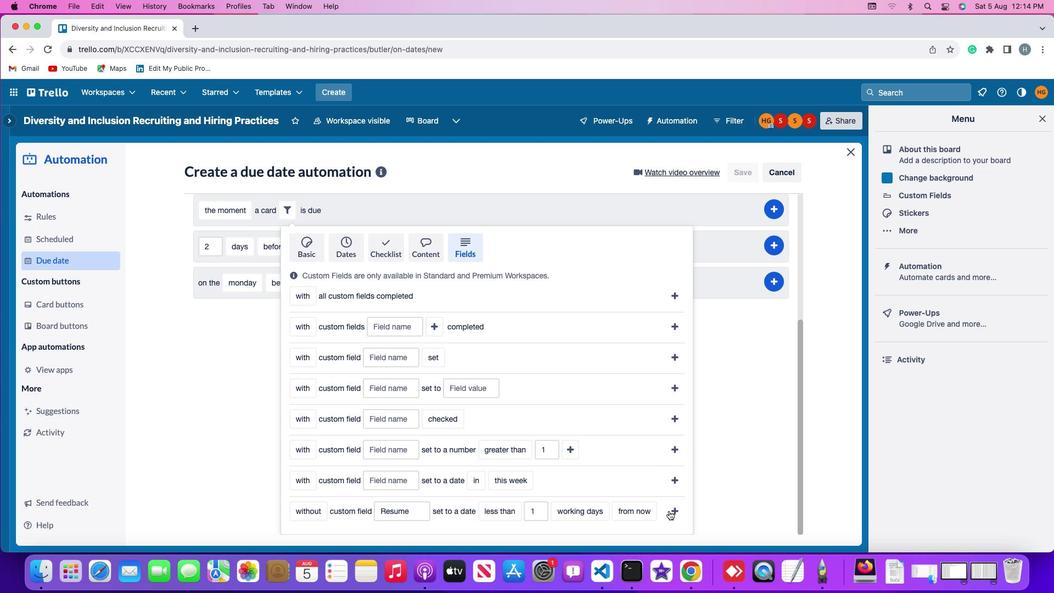 
Action: Mouse pressed left at (673, 520)
Screenshot: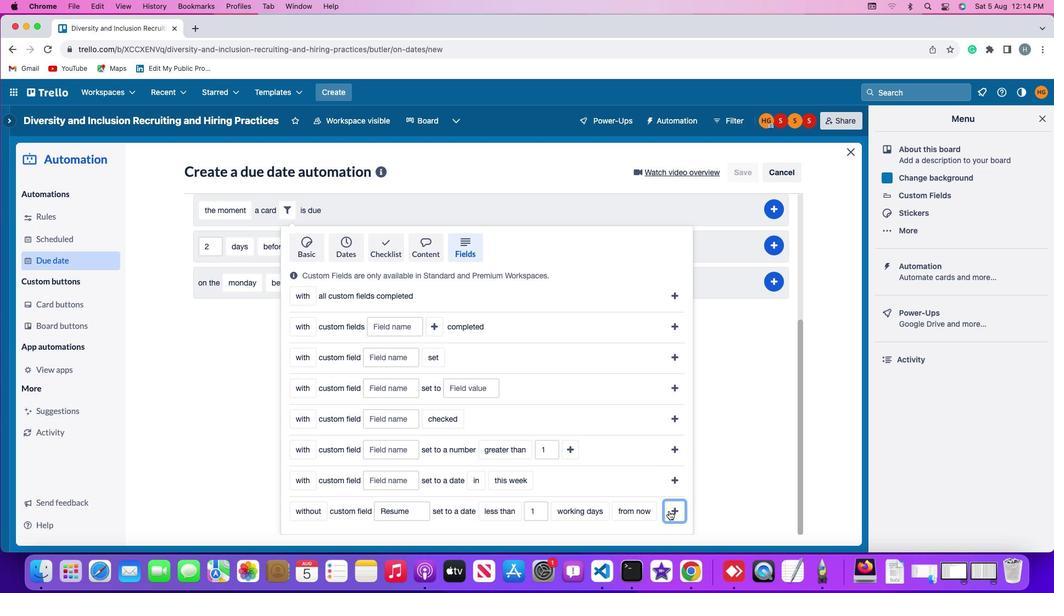 
Action: Mouse moved to (781, 408)
Screenshot: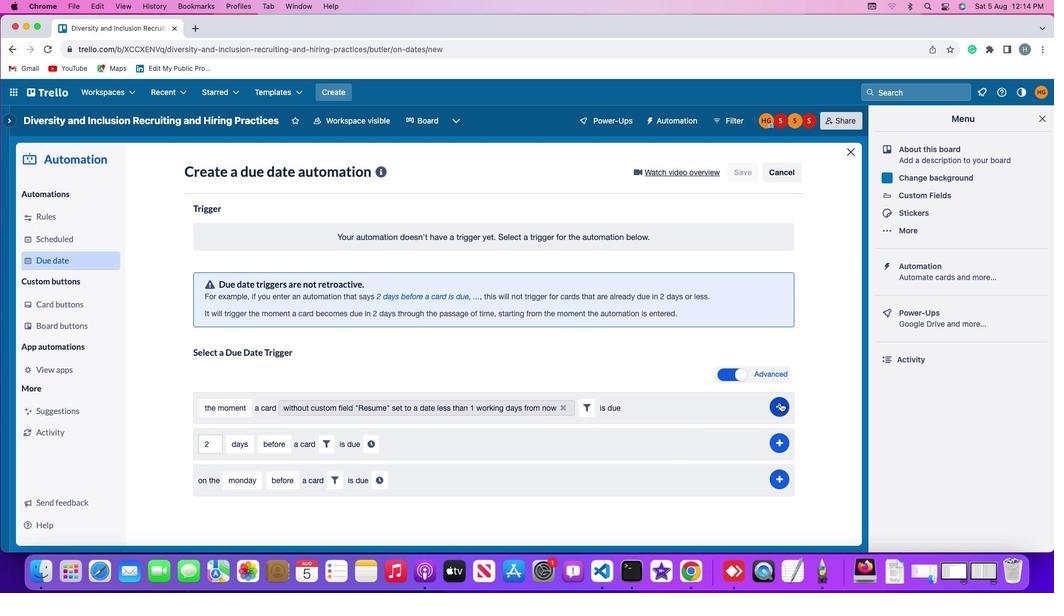
Action: Mouse pressed left at (781, 408)
Screenshot: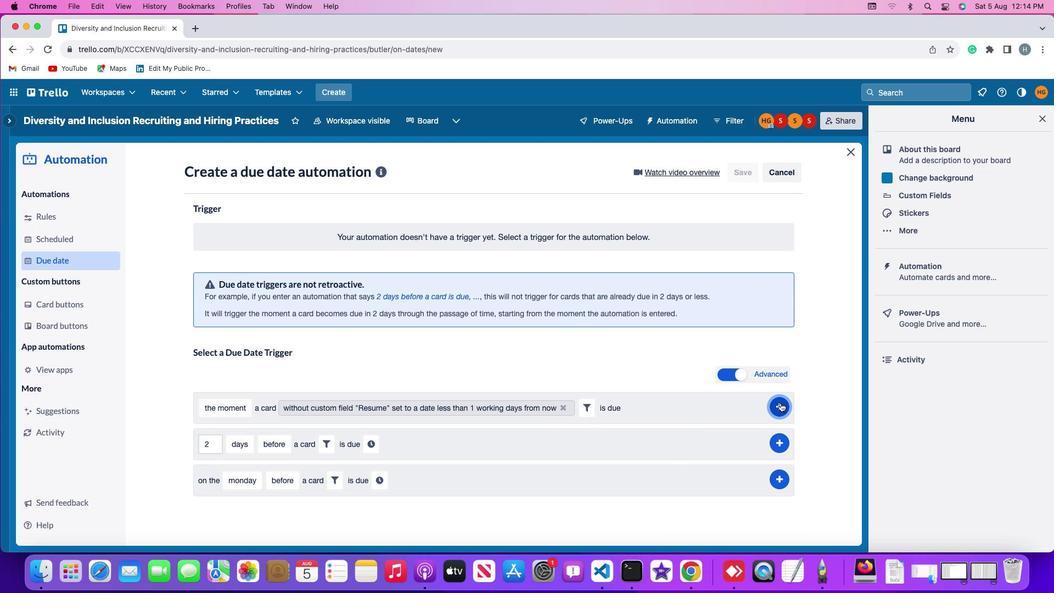 
Action: Mouse moved to (829, 311)
Screenshot: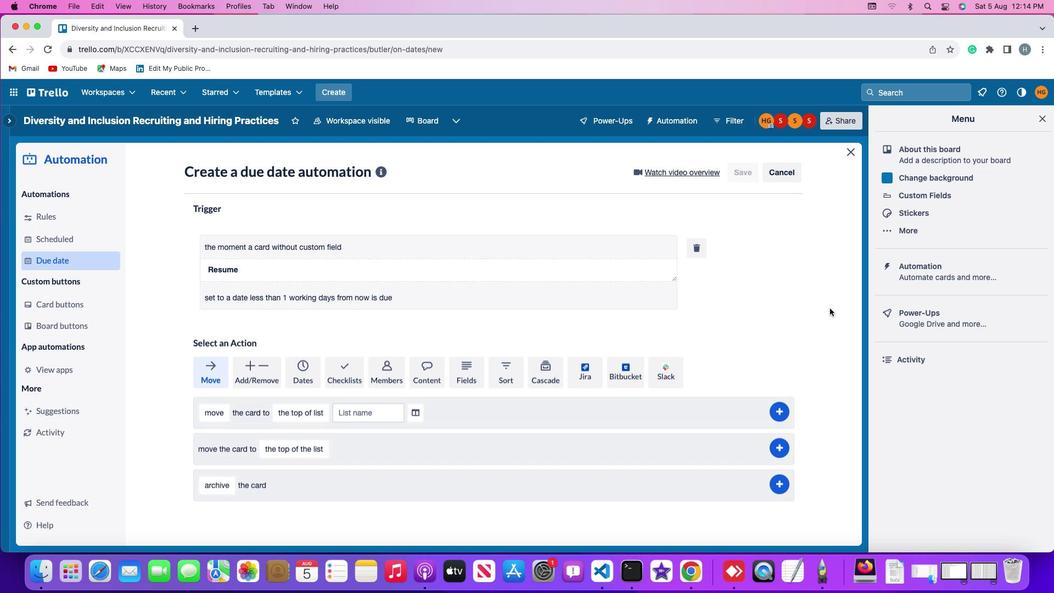 
